 Task: Toggle the outline show code cells.
Action: Mouse moved to (45, 614)
Screenshot: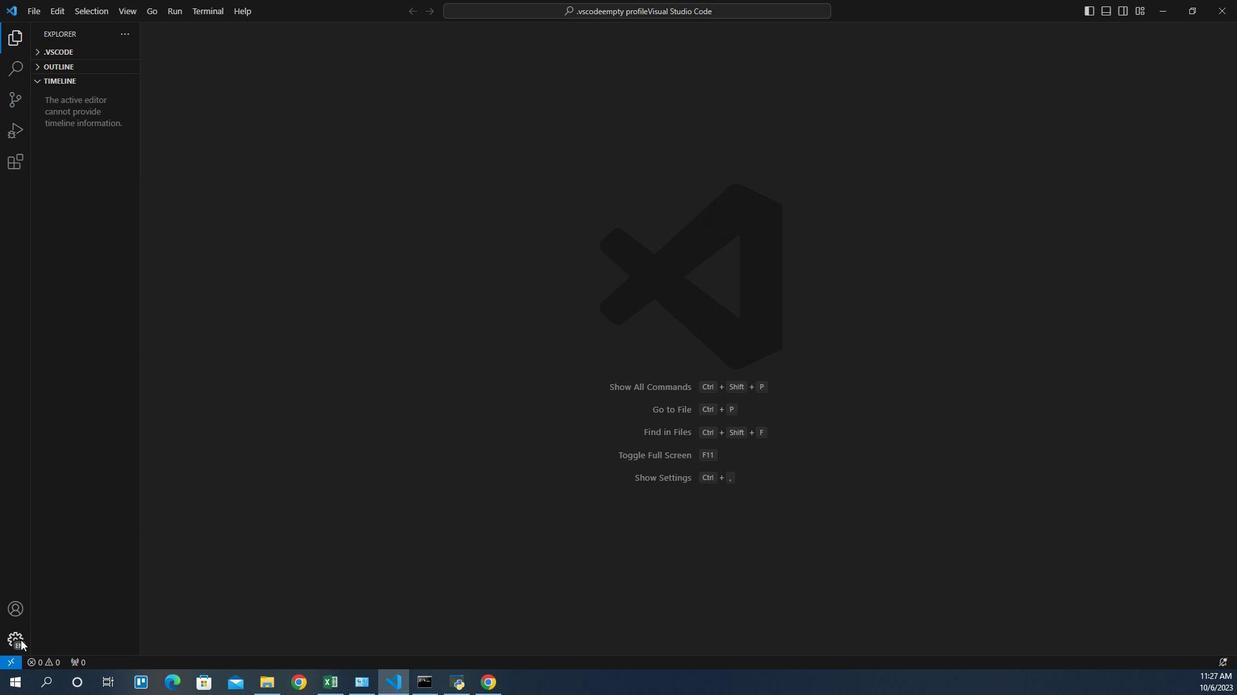 
Action: Mouse pressed left at (45, 614)
Screenshot: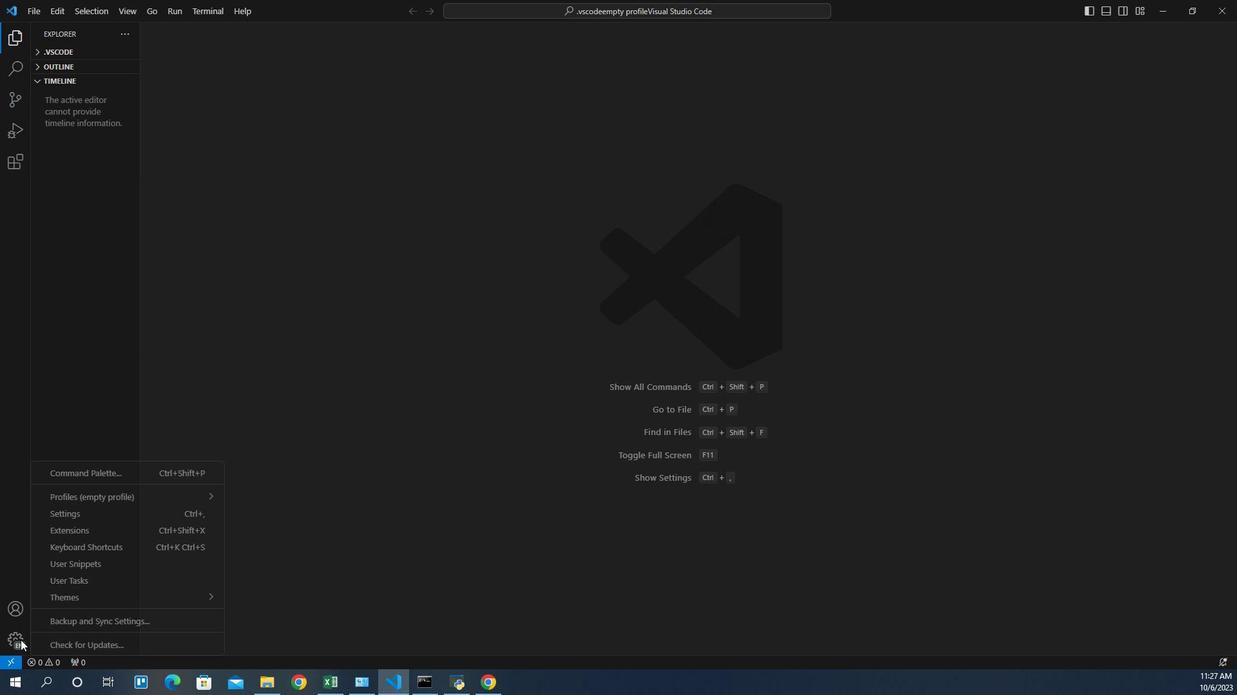 
Action: Mouse moved to (88, 498)
Screenshot: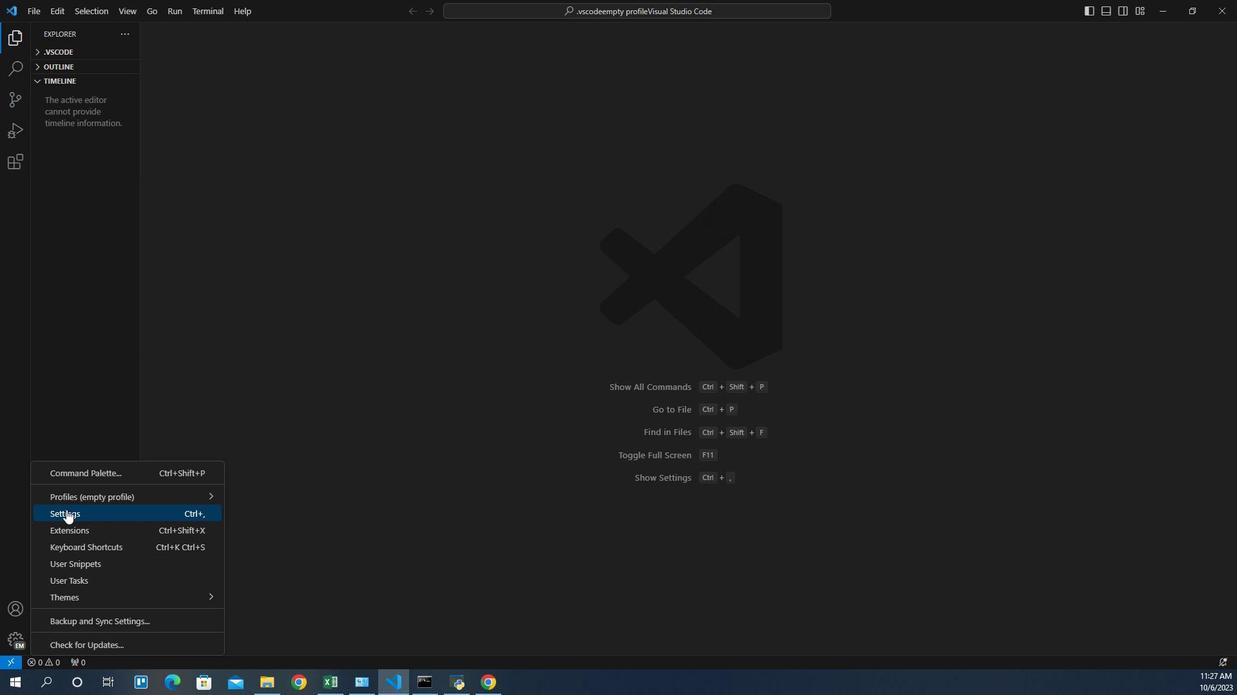 
Action: Mouse pressed left at (88, 498)
Screenshot: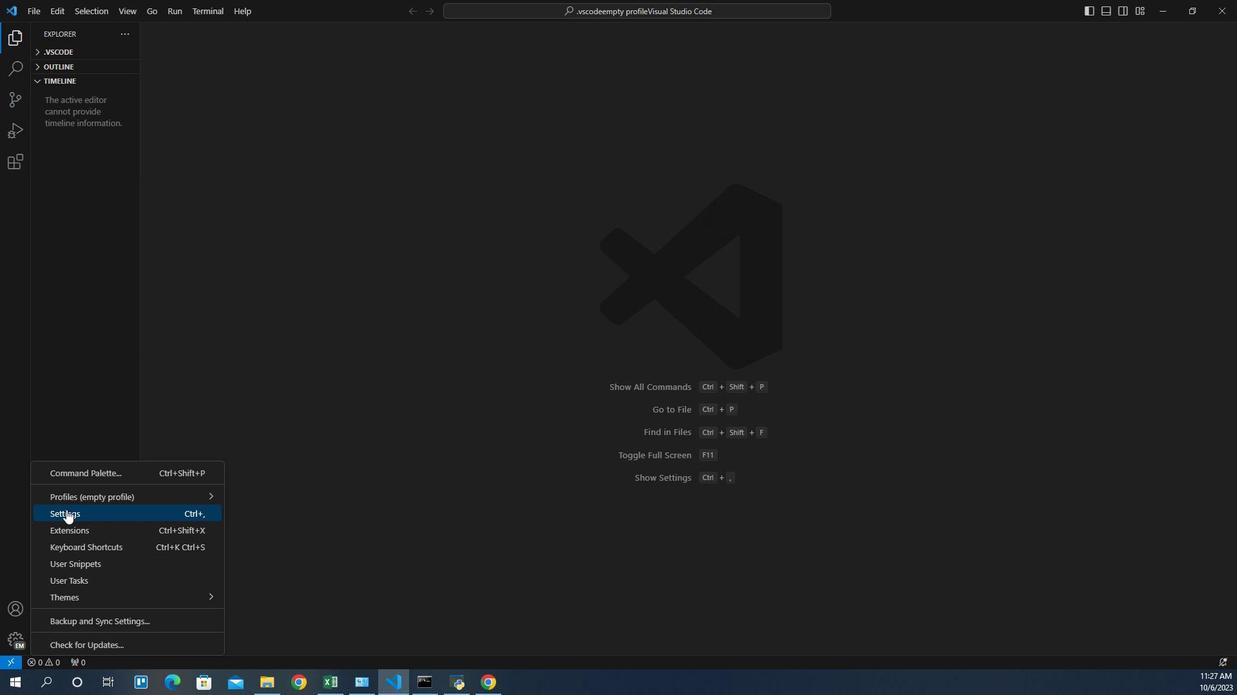 
Action: Mouse moved to (340, 194)
Screenshot: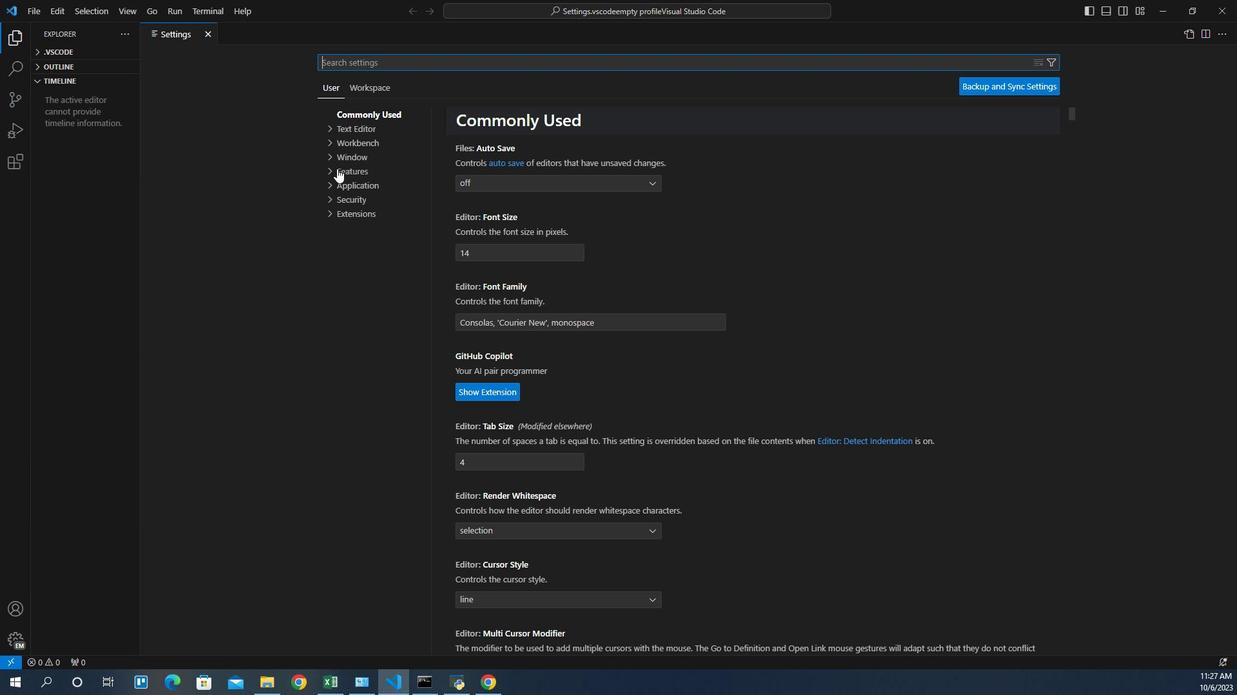 
Action: Mouse pressed left at (340, 194)
Screenshot: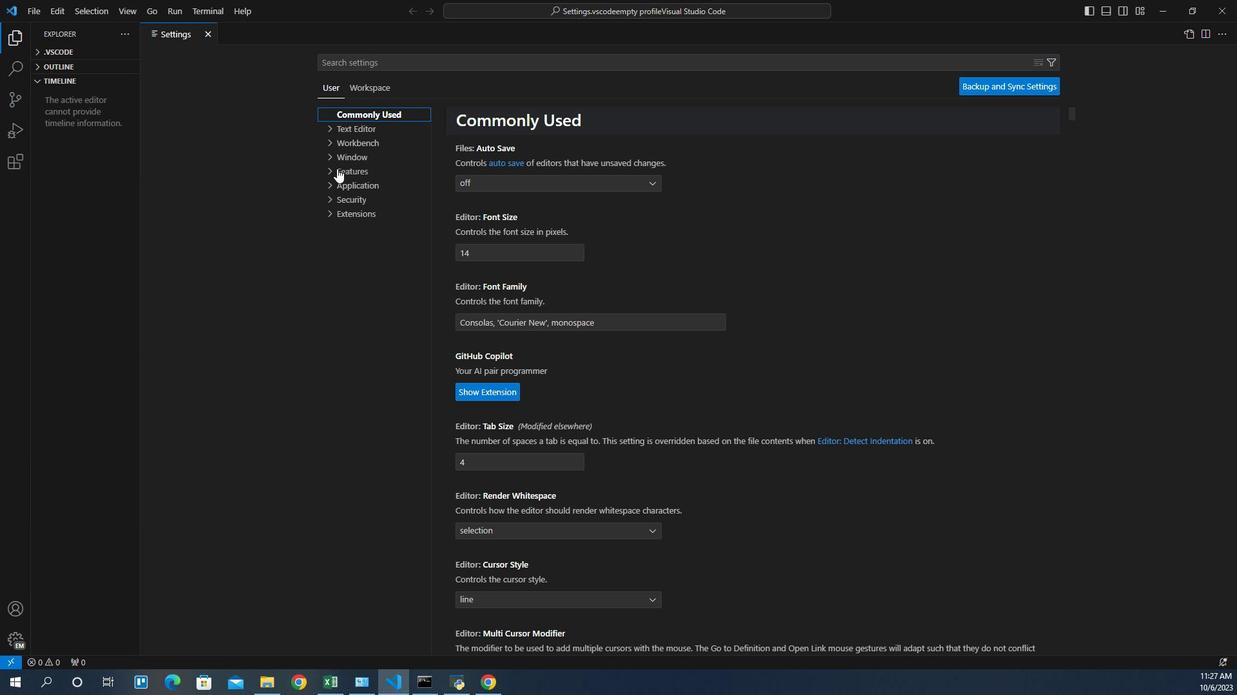 
Action: Mouse moved to (364, 380)
Screenshot: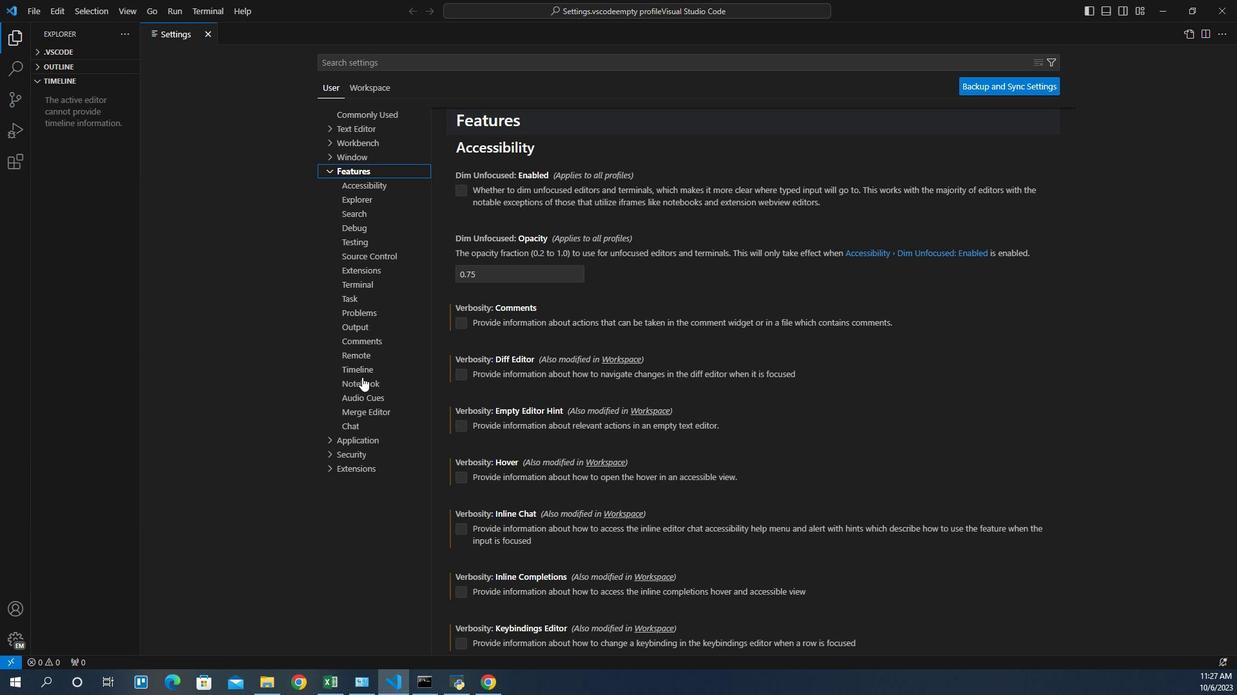 
Action: Mouse pressed left at (364, 380)
Screenshot: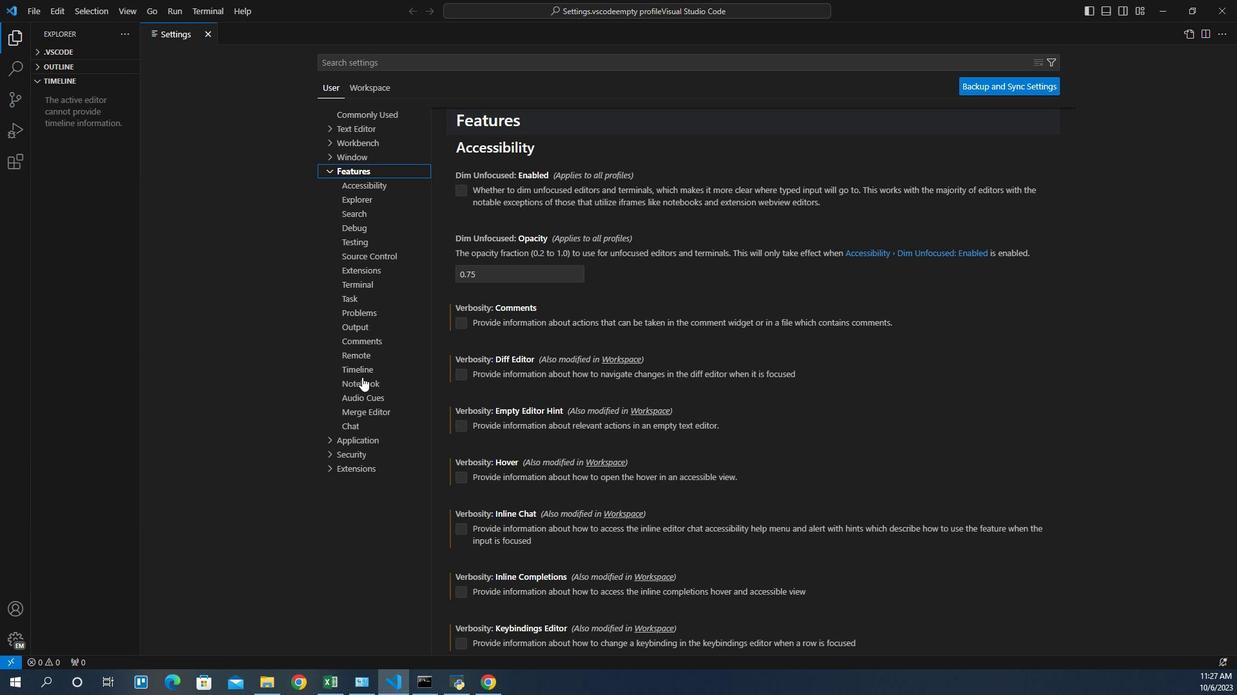 
Action: Mouse moved to (523, 471)
Screenshot: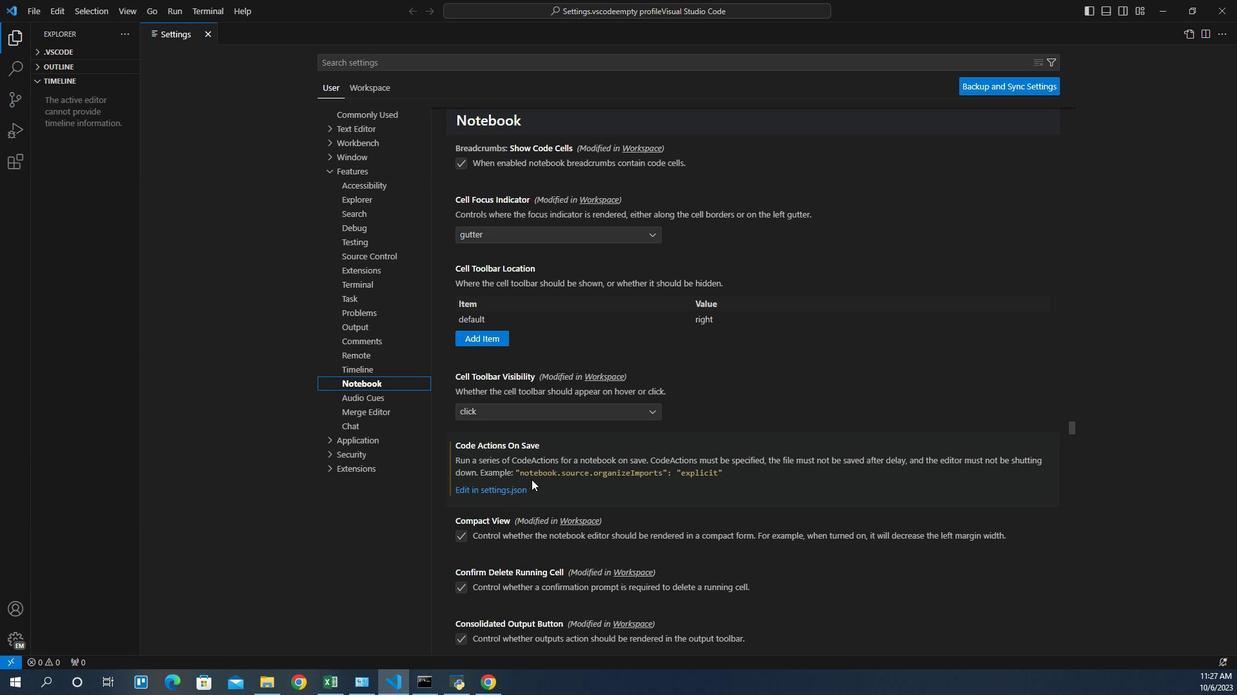 
Action: Mouse scrolled (523, 470) with delta (0, 0)
Screenshot: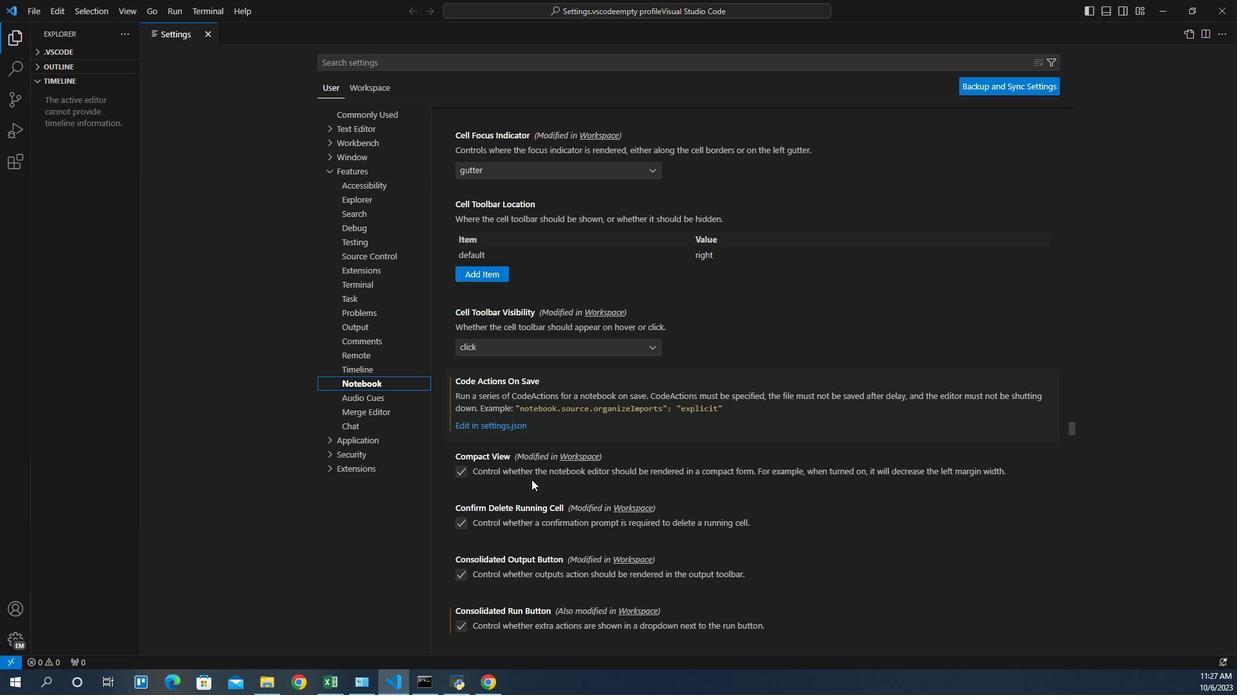 
Action: Mouse scrolled (523, 470) with delta (0, 0)
Screenshot: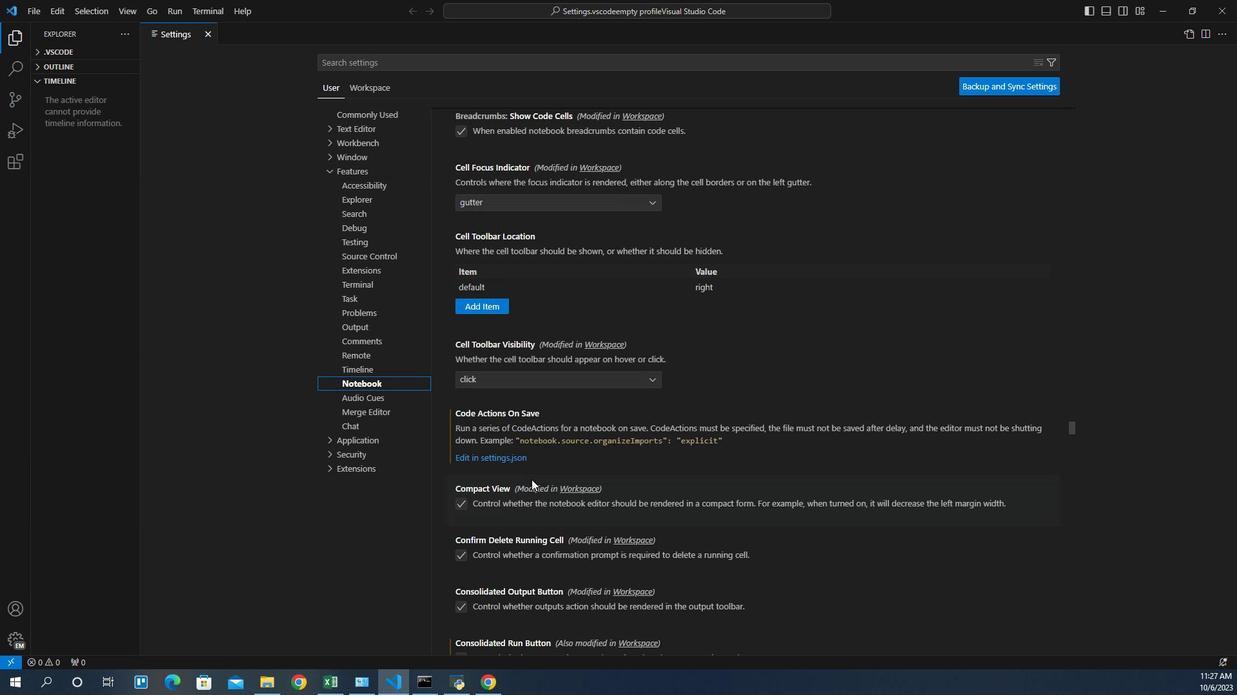 
Action: Mouse scrolled (523, 472) with delta (0, 0)
Screenshot: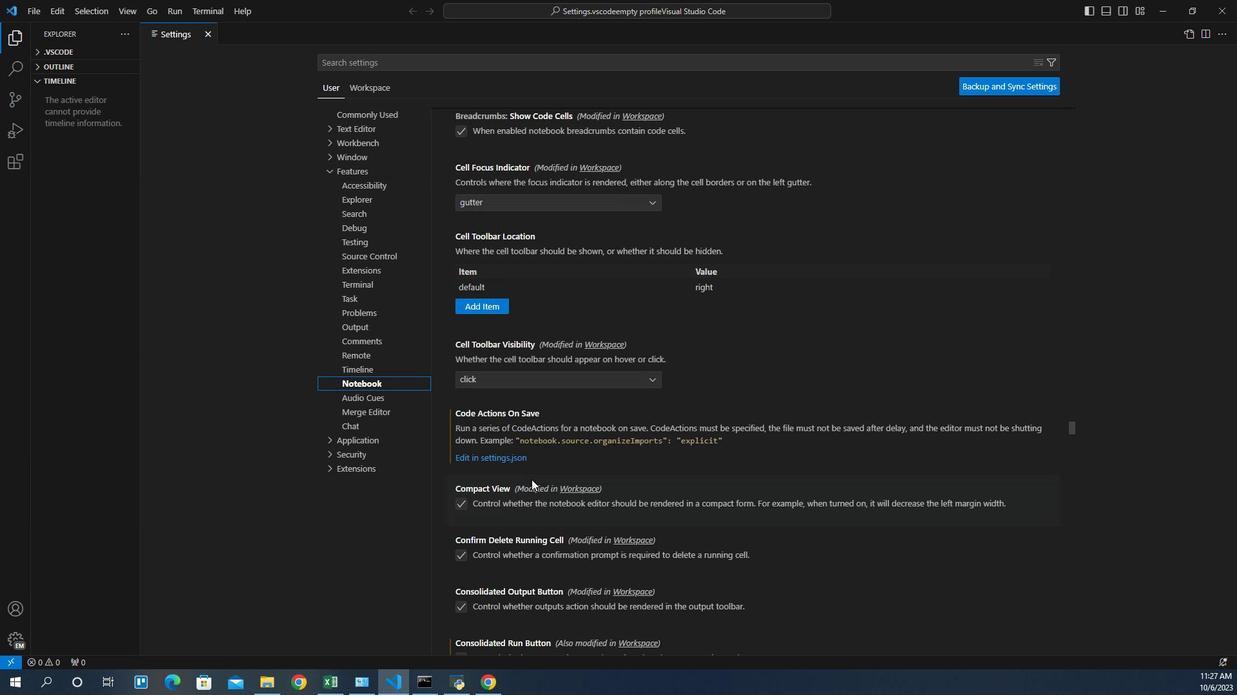 
Action: Mouse scrolled (523, 470) with delta (0, 0)
Screenshot: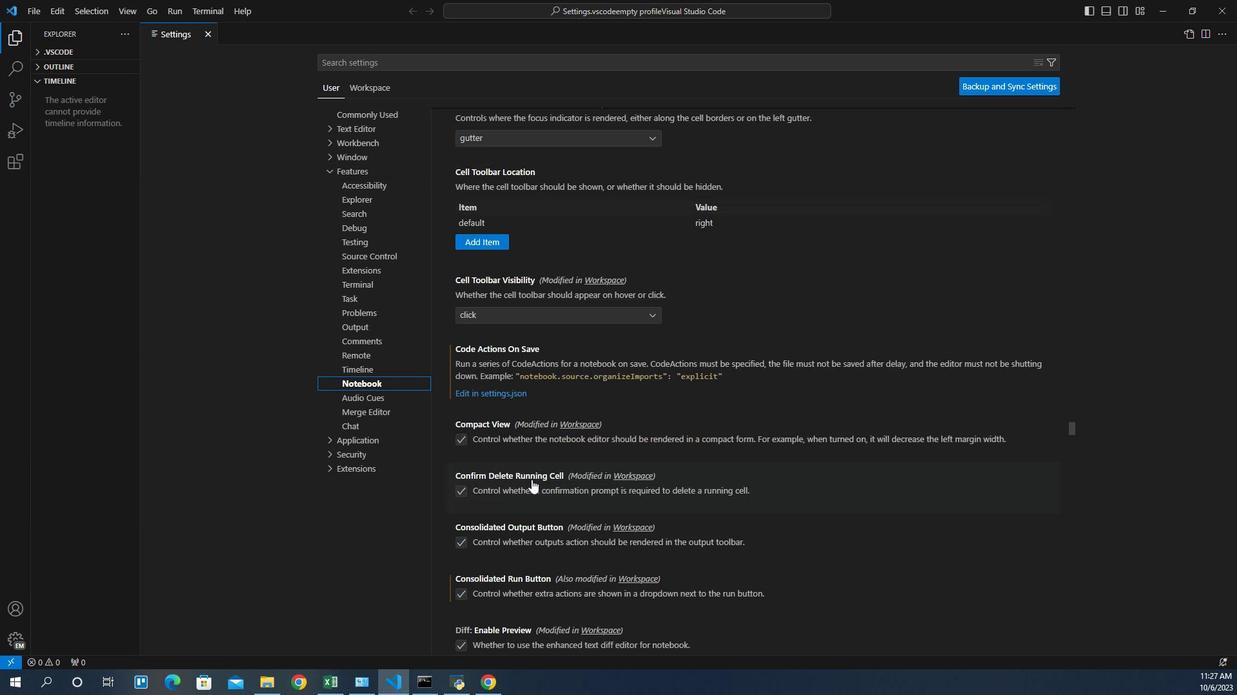 
Action: Mouse scrolled (523, 470) with delta (0, 0)
Screenshot: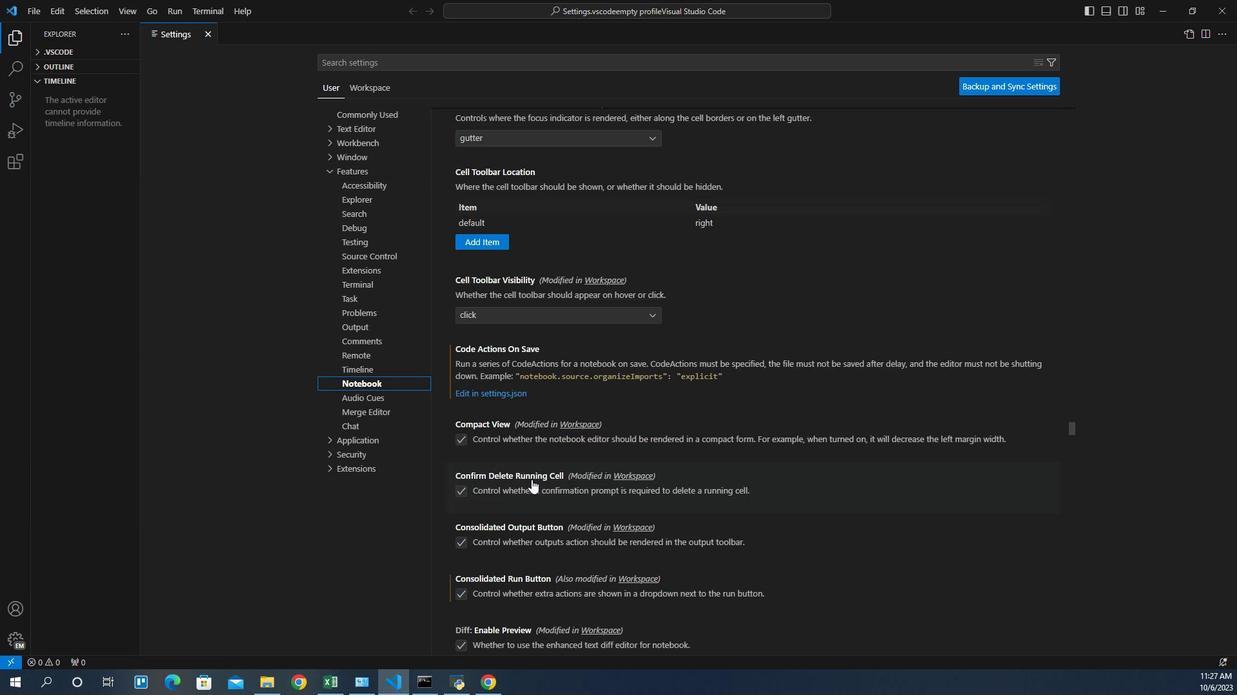 
Action: Mouse scrolled (523, 470) with delta (0, 0)
Screenshot: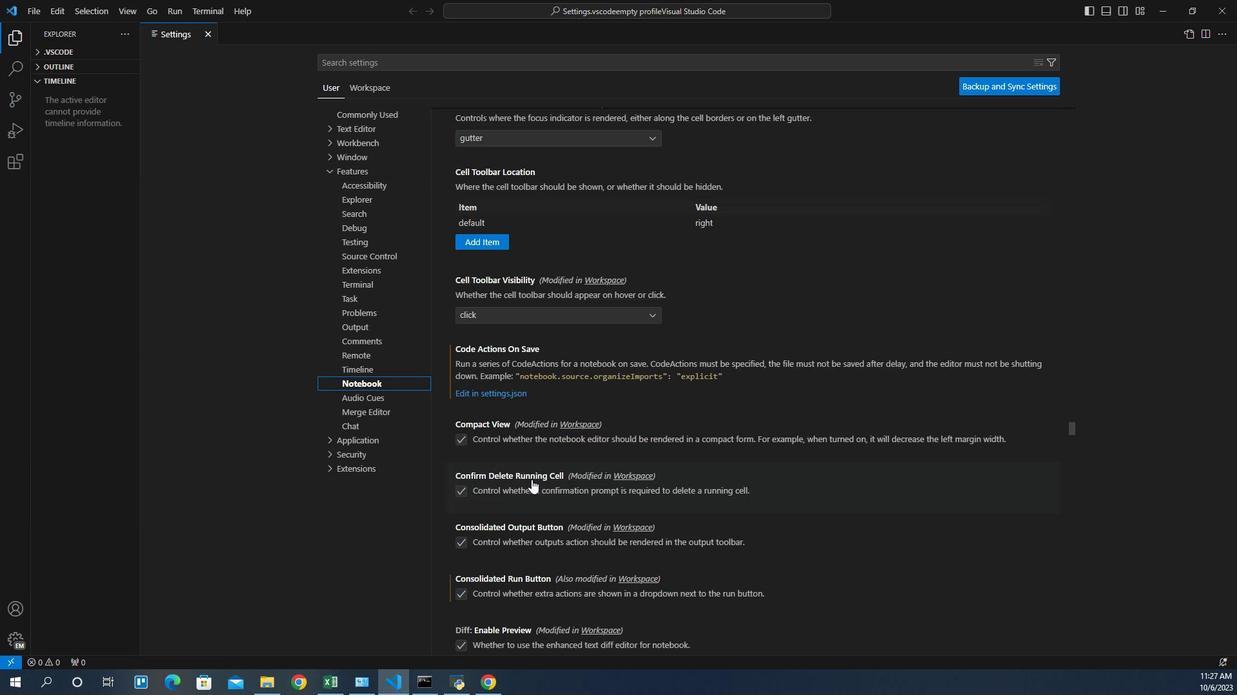 
Action: Mouse scrolled (523, 470) with delta (0, 0)
Screenshot: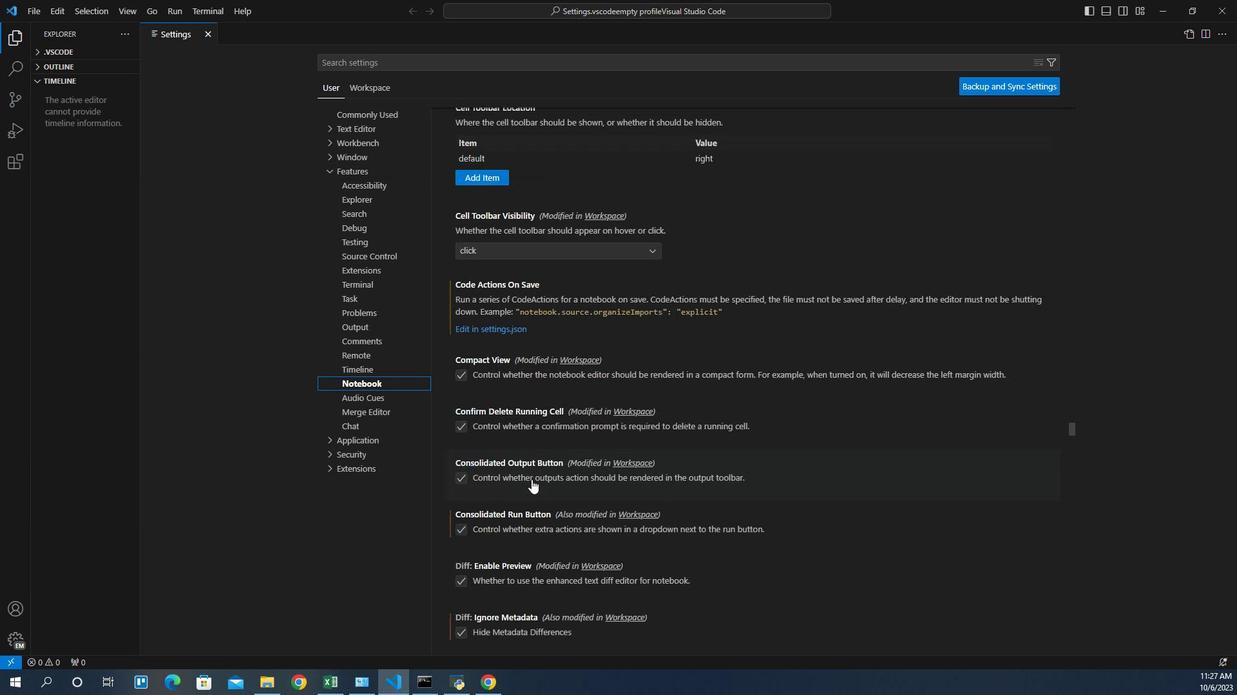 
Action: Mouse scrolled (523, 470) with delta (0, 0)
Screenshot: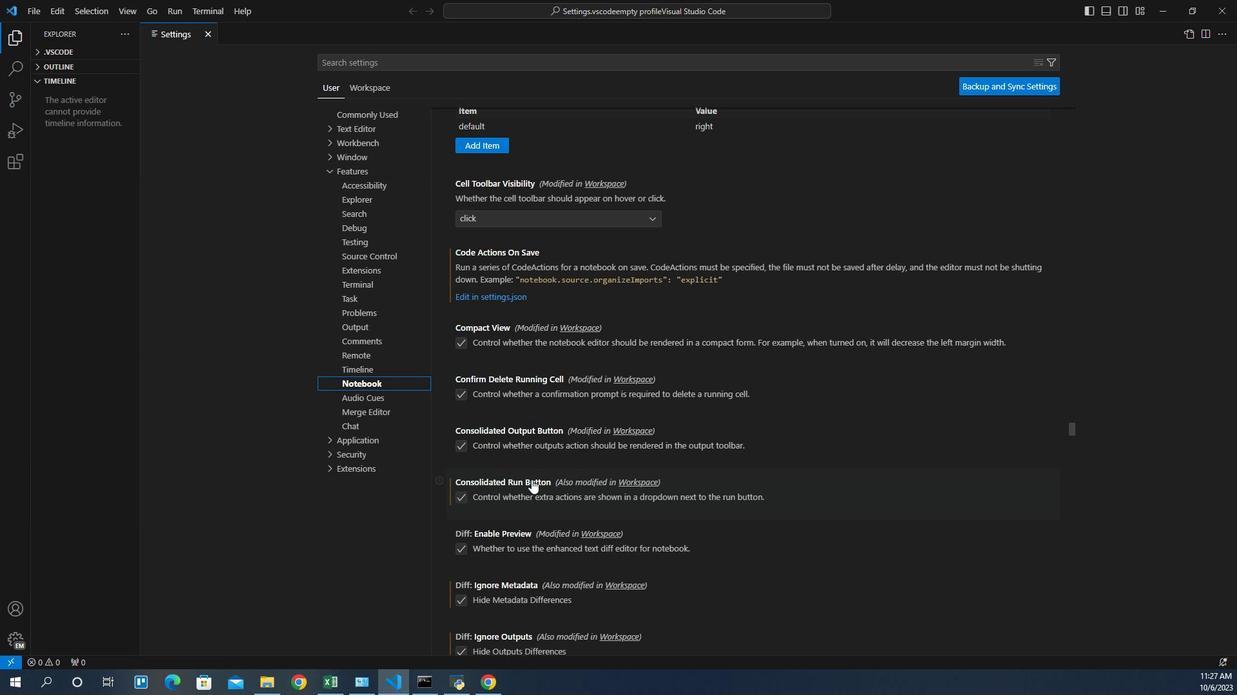 
Action: Mouse scrolled (523, 470) with delta (0, 0)
Screenshot: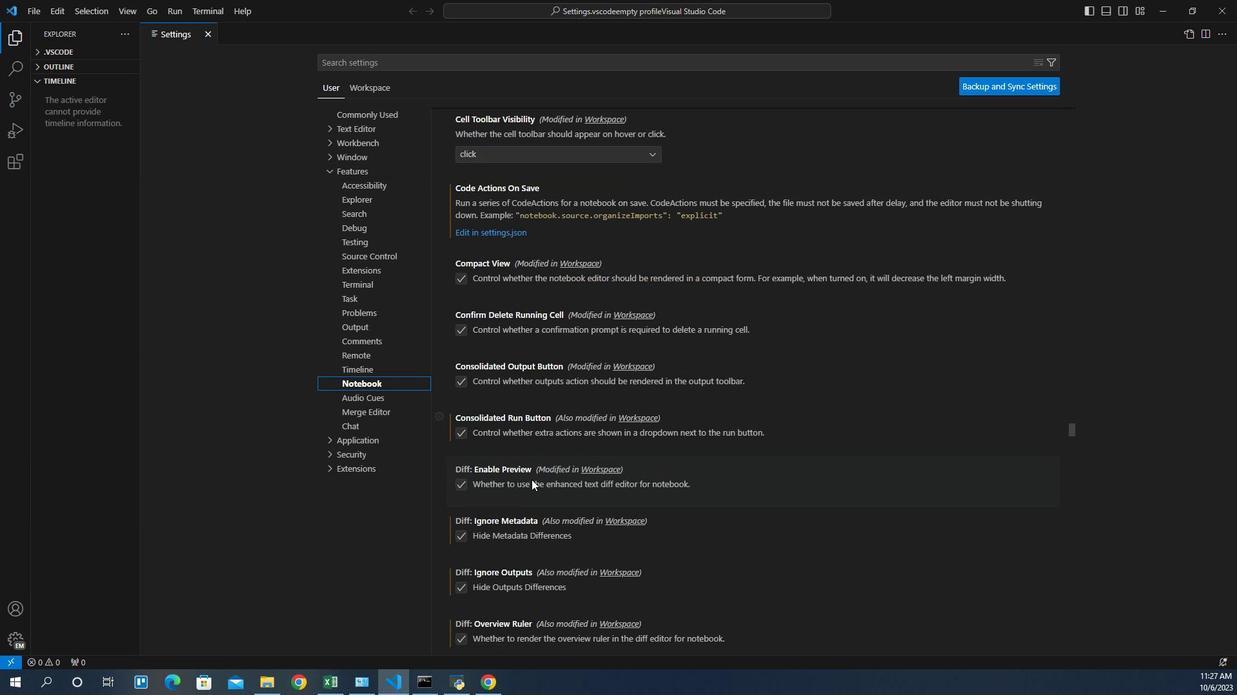 
Action: Mouse scrolled (523, 470) with delta (0, 0)
Screenshot: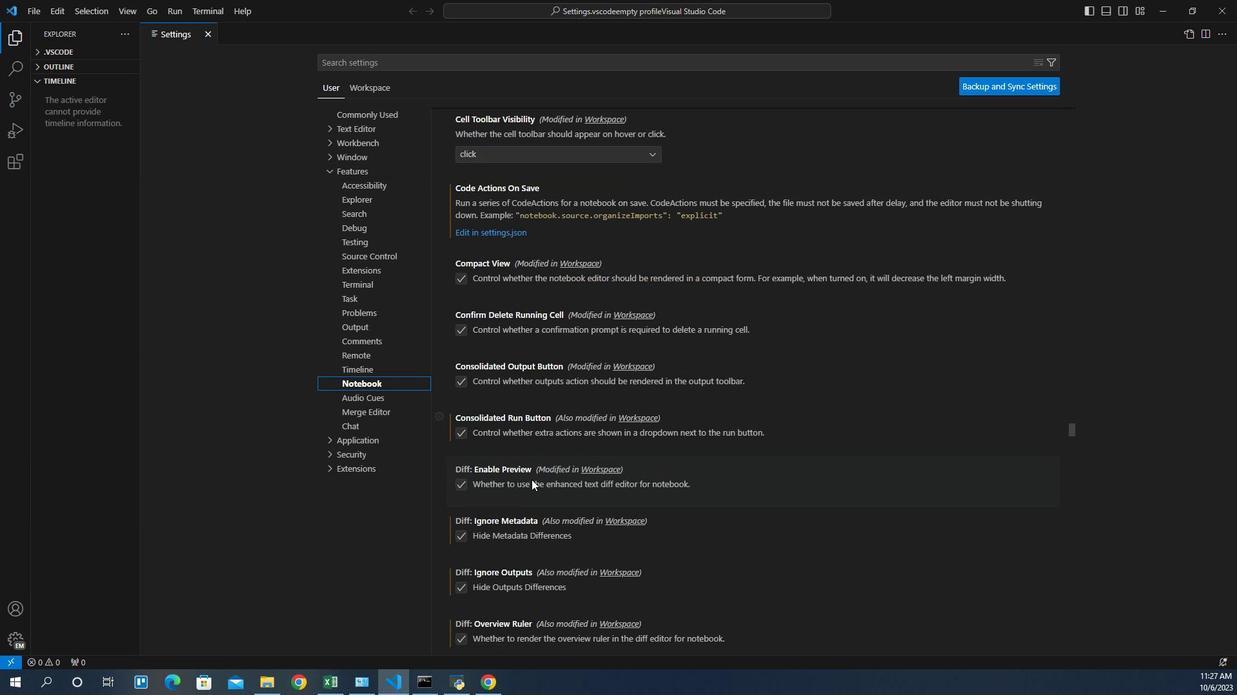 
Action: Mouse scrolled (523, 470) with delta (0, 0)
Screenshot: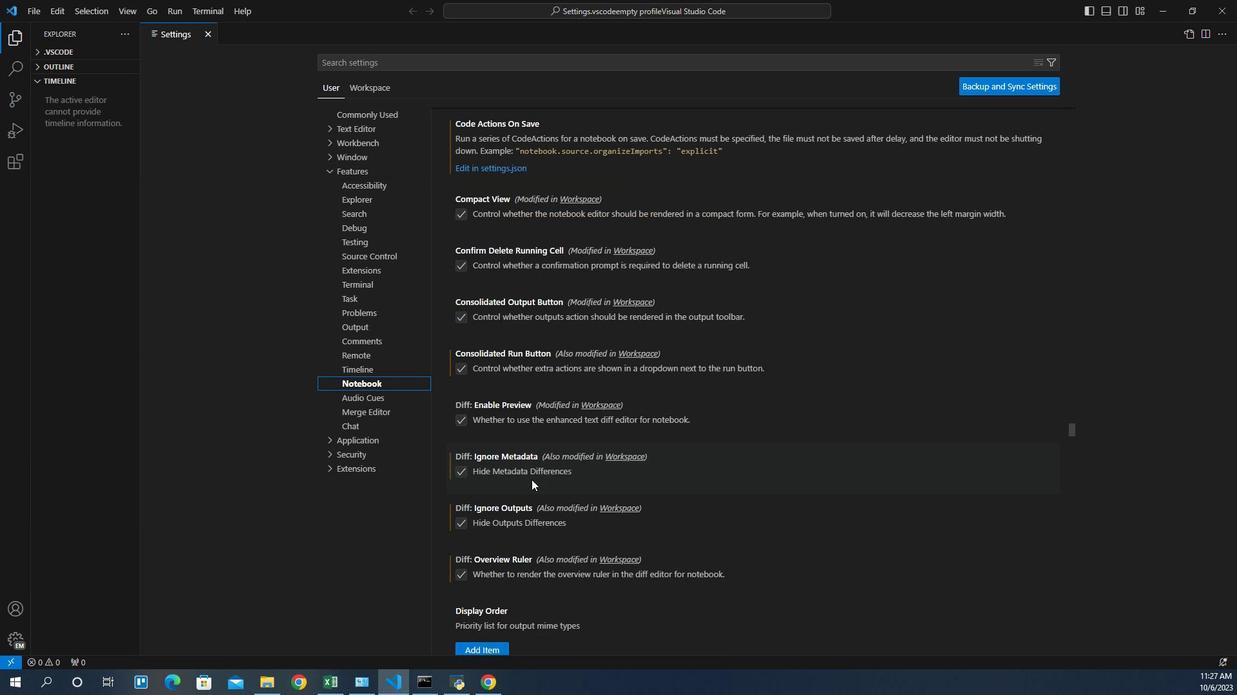 
Action: Mouse scrolled (523, 470) with delta (0, 0)
Screenshot: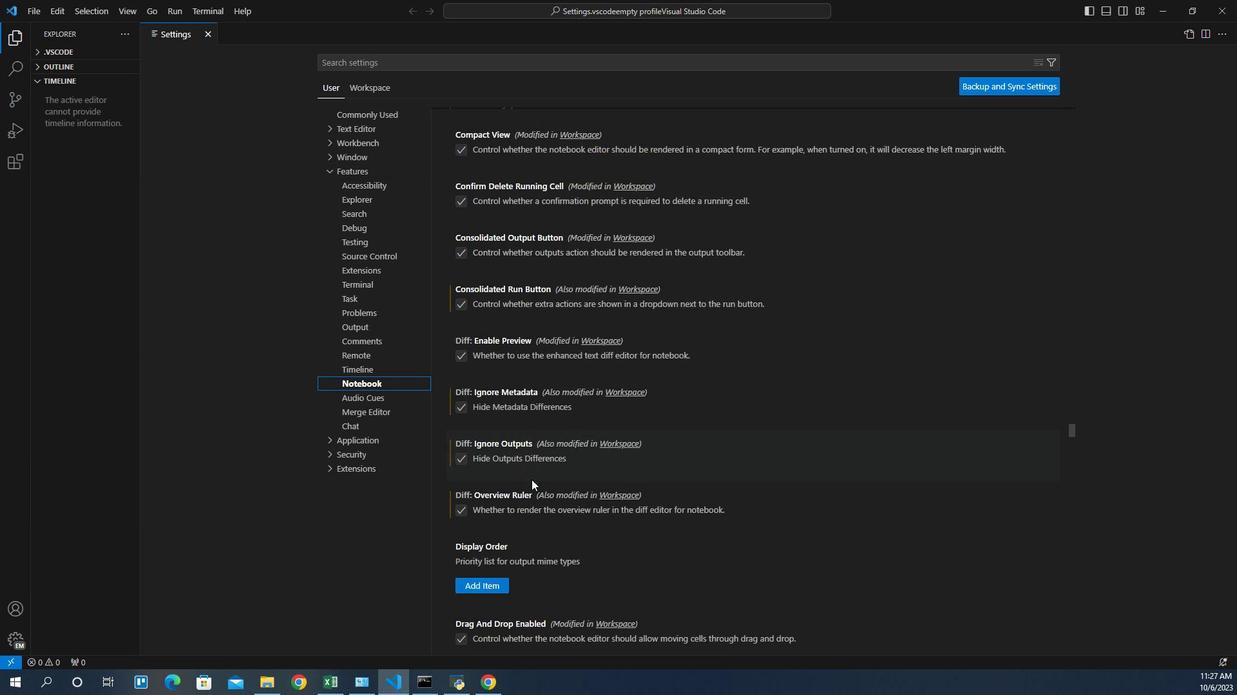 
Action: Mouse scrolled (523, 470) with delta (0, 0)
Screenshot: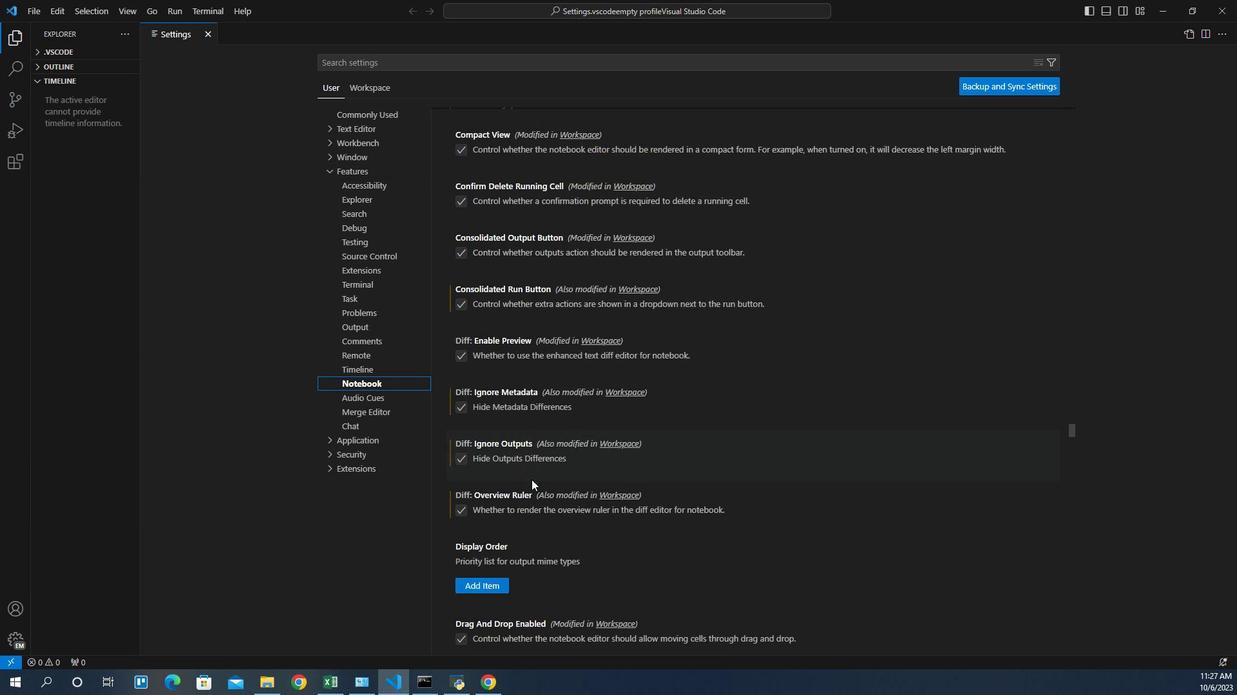 
Action: Mouse scrolled (523, 470) with delta (0, 0)
Screenshot: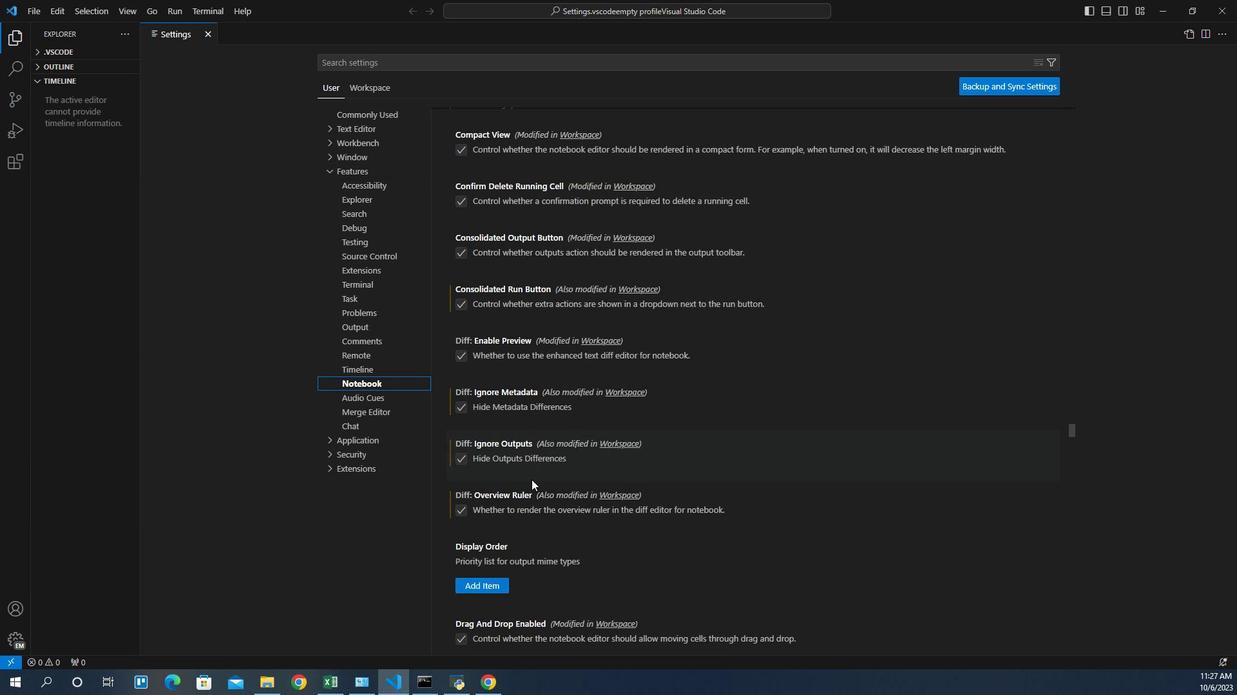 
Action: Mouse scrolled (523, 470) with delta (0, 0)
Screenshot: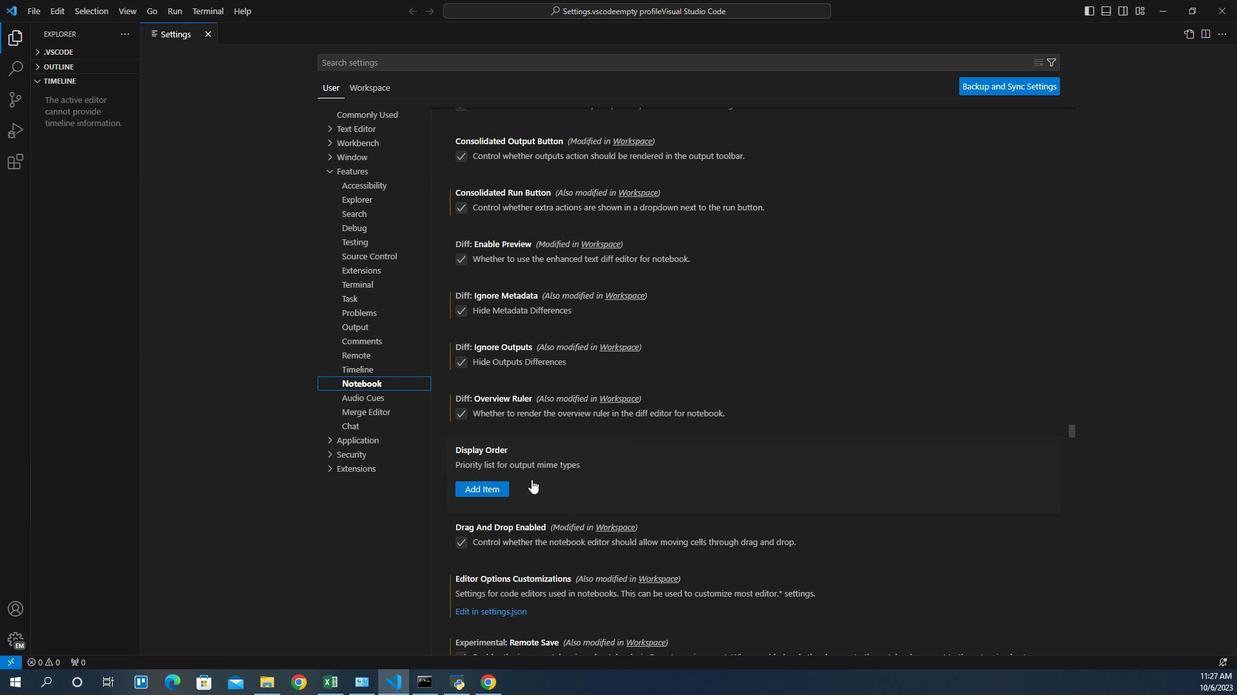 
Action: Mouse scrolled (523, 470) with delta (0, 0)
Screenshot: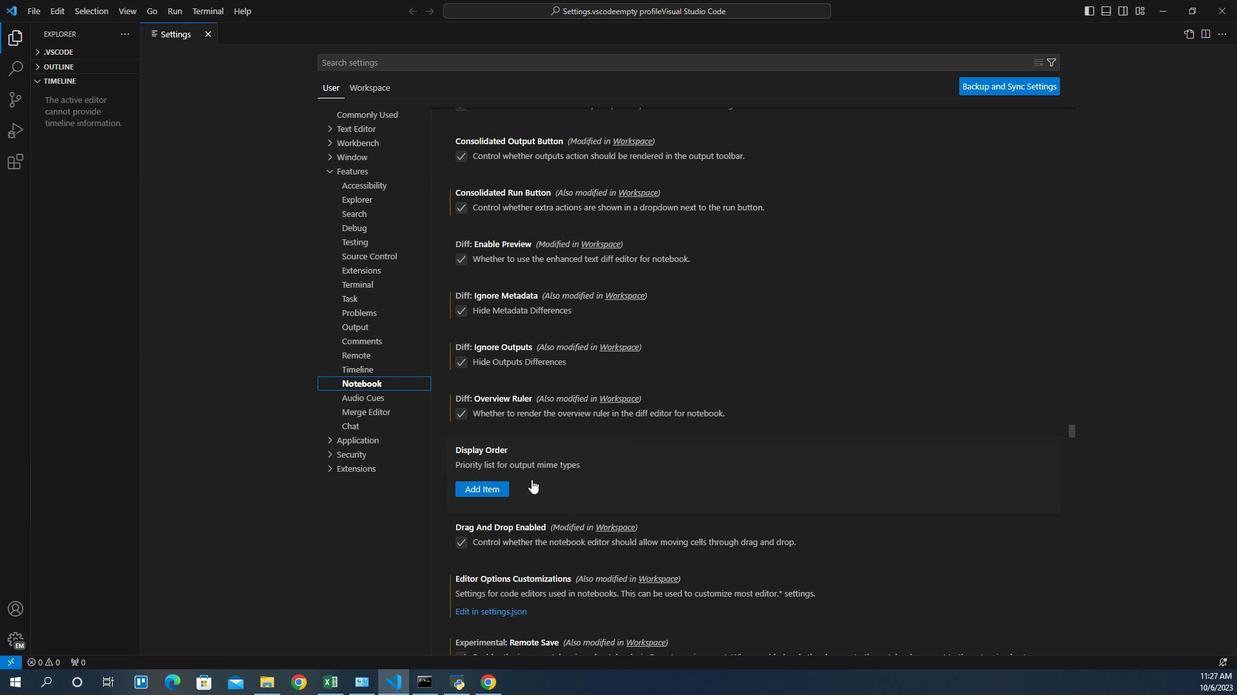 
Action: Mouse scrolled (523, 470) with delta (0, 0)
Screenshot: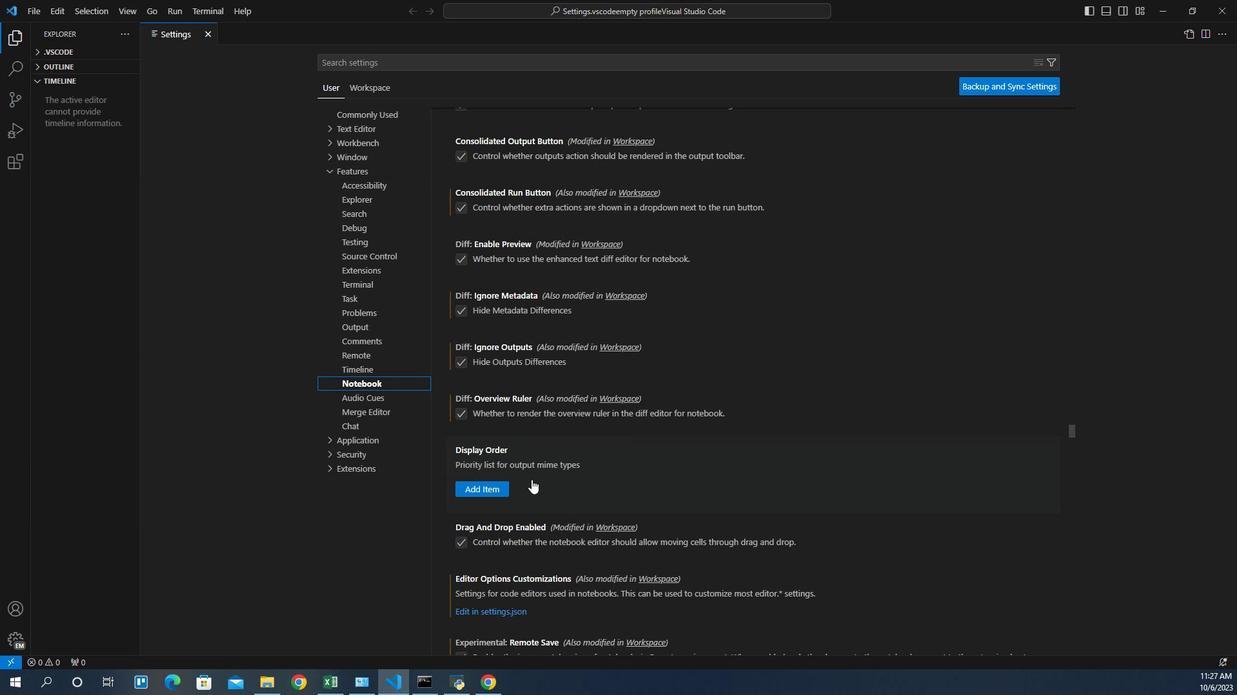 
Action: Mouse scrolled (523, 470) with delta (0, 0)
Screenshot: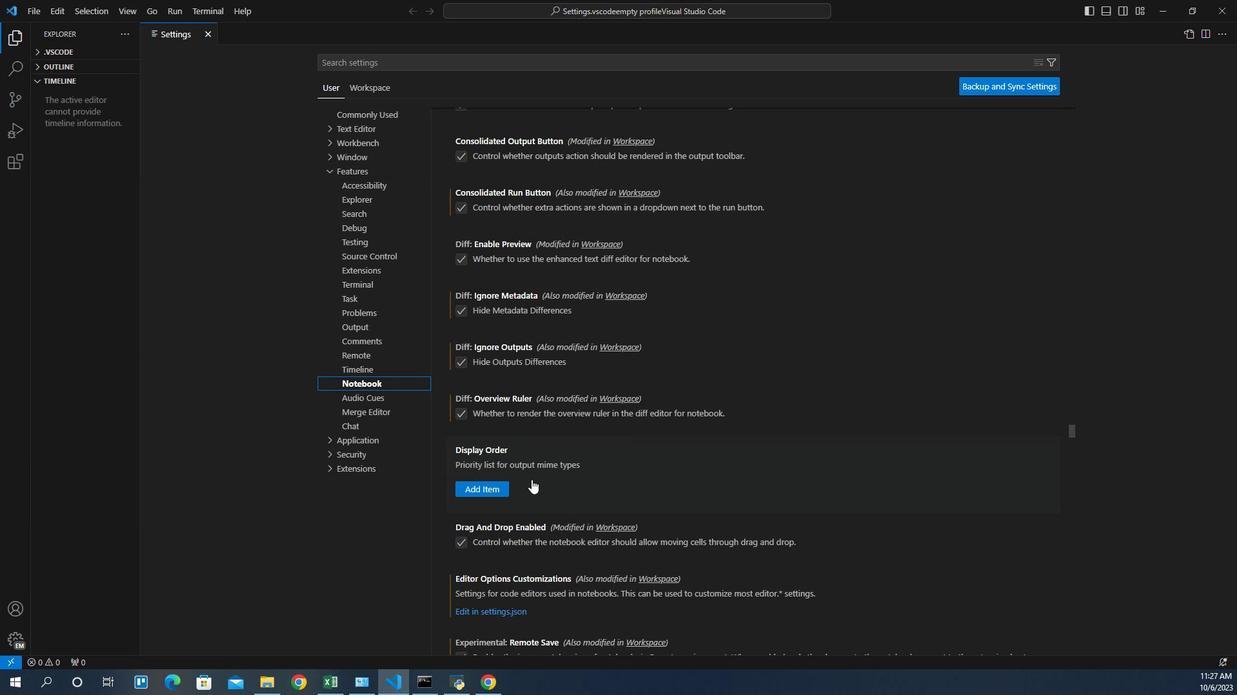 
Action: Mouse scrolled (523, 470) with delta (0, 0)
Screenshot: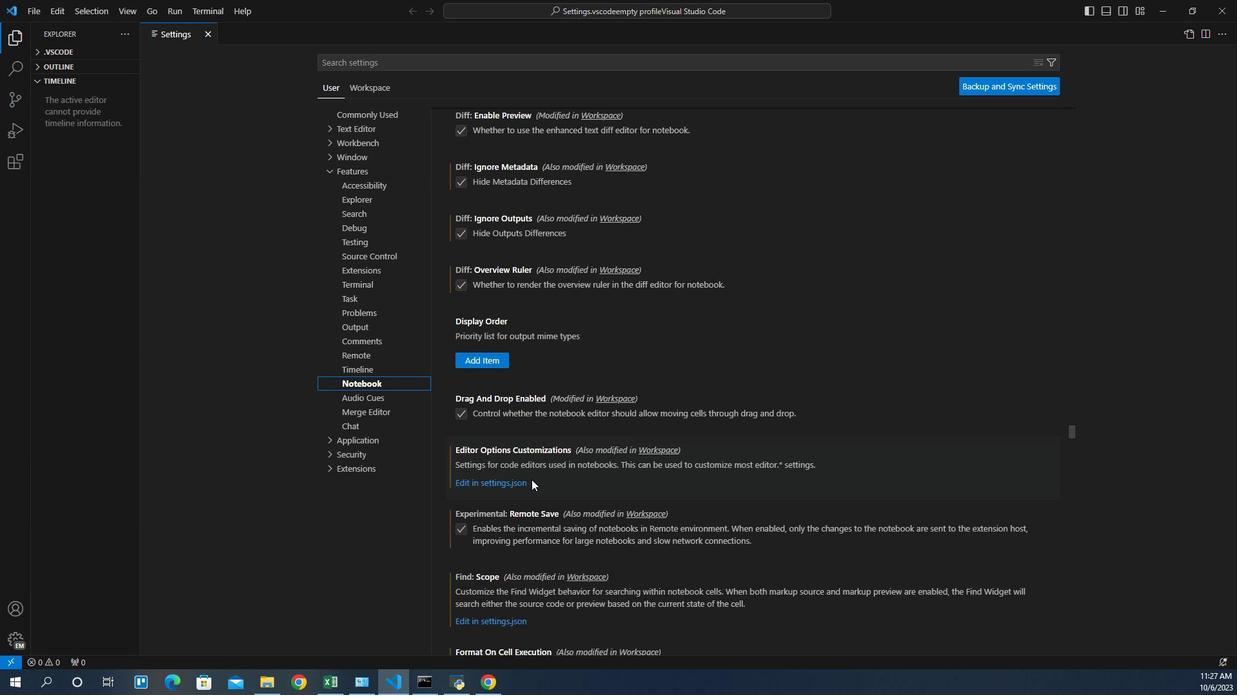 
Action: Mouse scrolled (523, 470) with delta (0, 0)
Screenshot: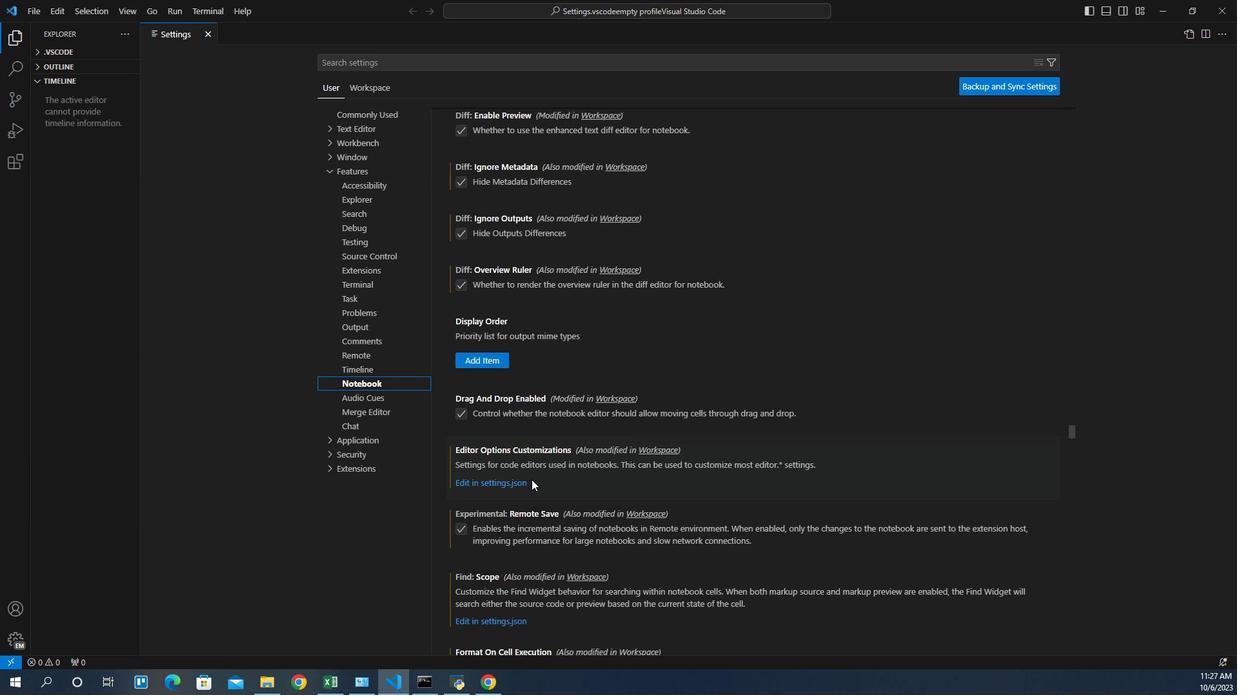 
Action: Mouse scrolled (523, 470) with delta (0, 0)
Screenshot: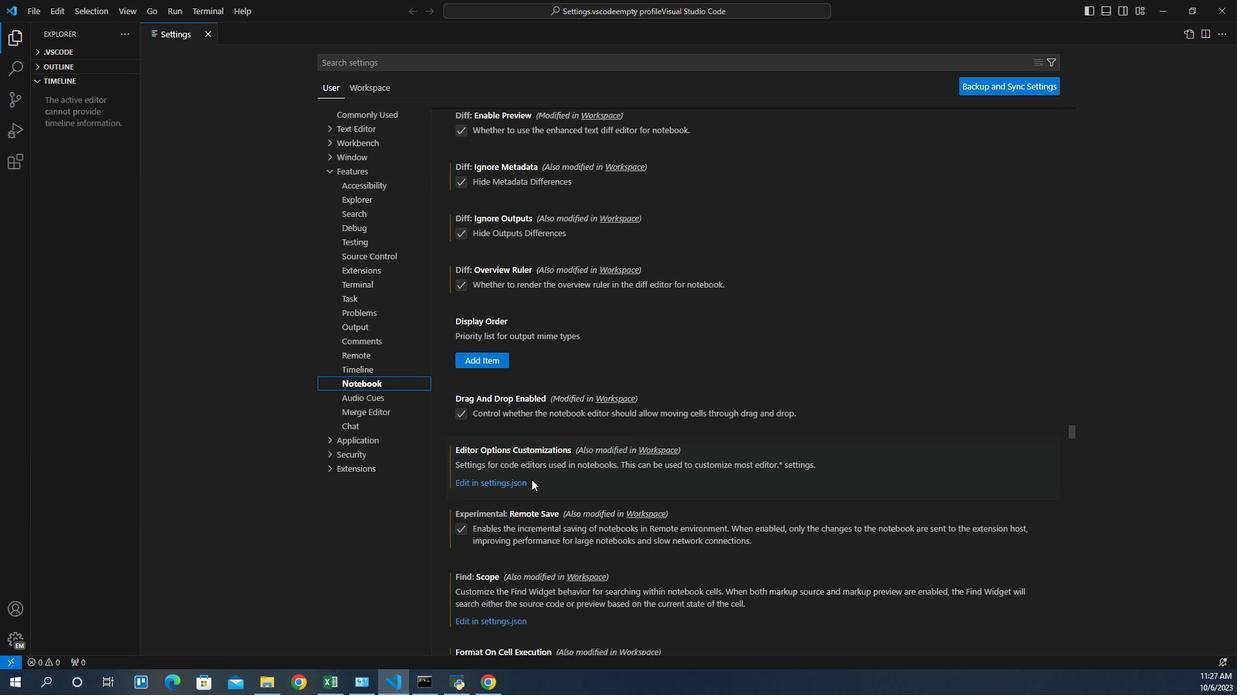 
Action: Mouse scrolled (523, 470) with delta (0, 0)
Screenshot: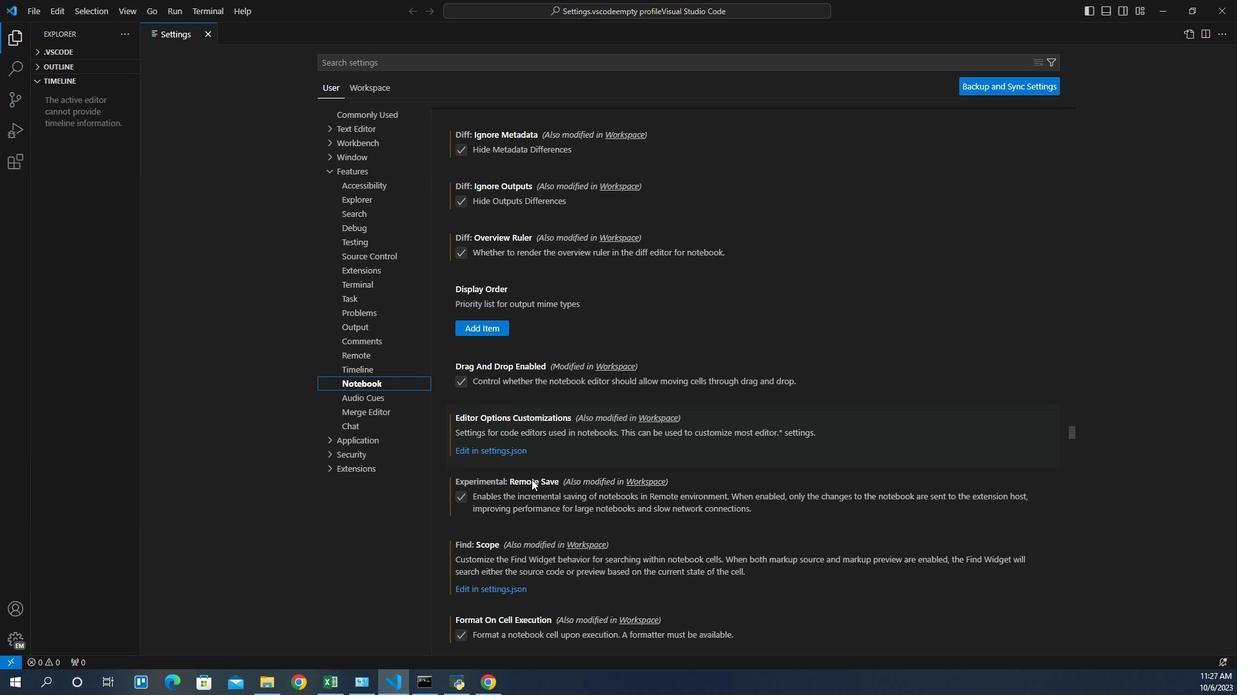 
Action: Mouse scrolled (523, 470) with delta (0, 0)
Screenshot: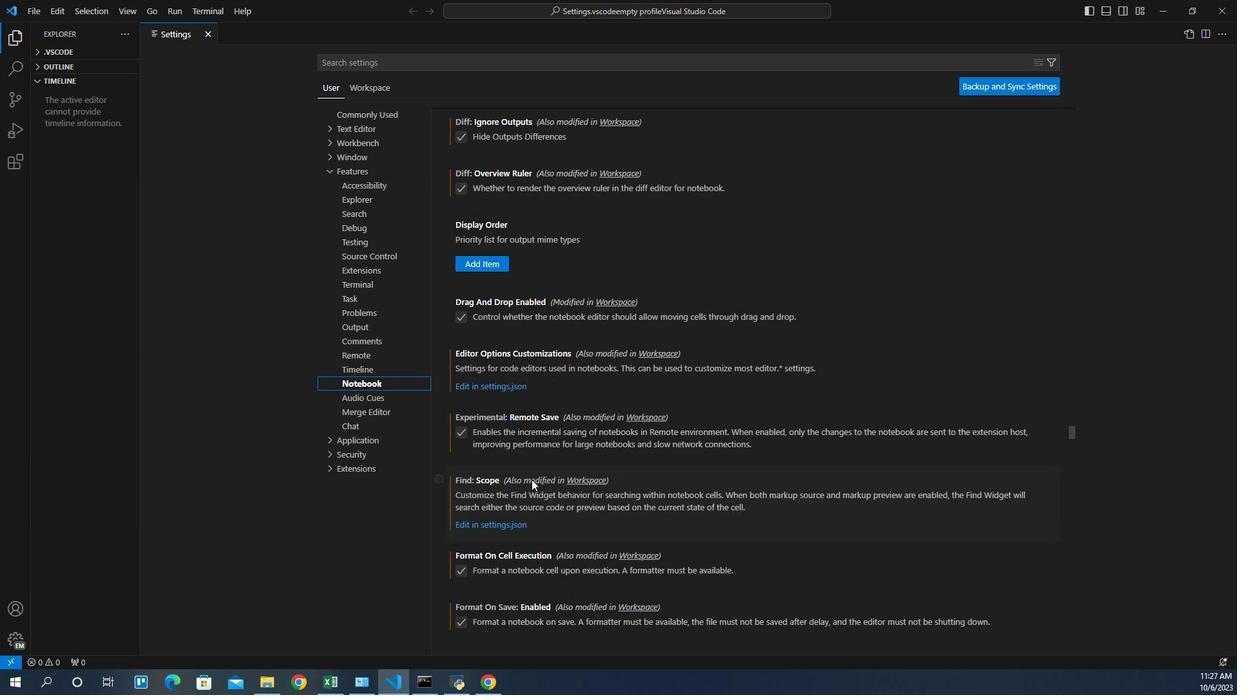 
Action: Mouse scrolled (523, 470) with delta (0, 0)
Screenshot: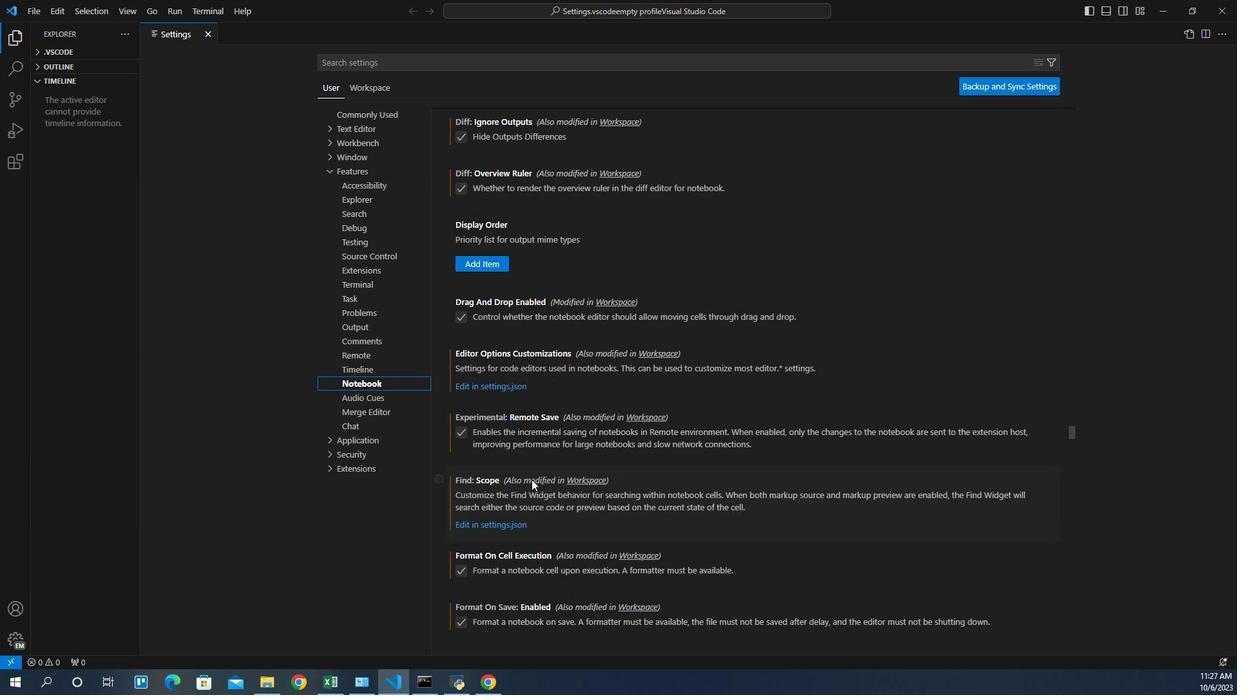 
Action: Mouse scrolled (523, 472) with delta (0, 0)
Screenshot: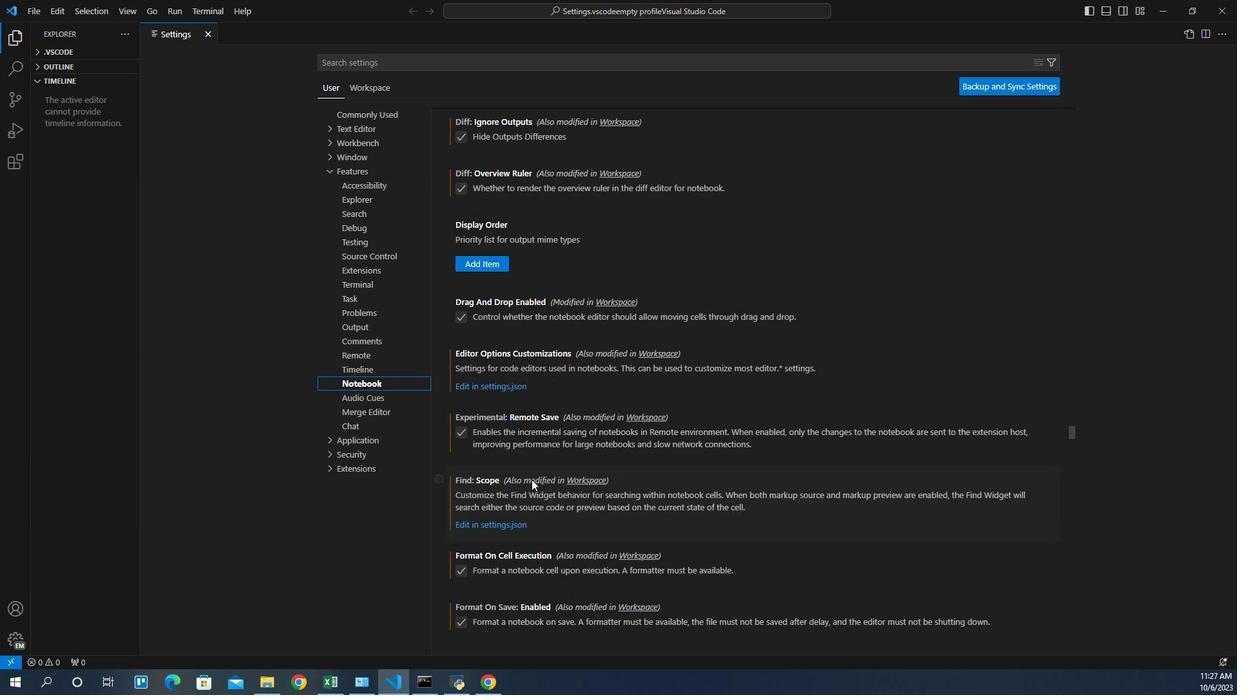 
Action: Mouse scrolled (523, 470) with delta (0, 0)
Screenshot: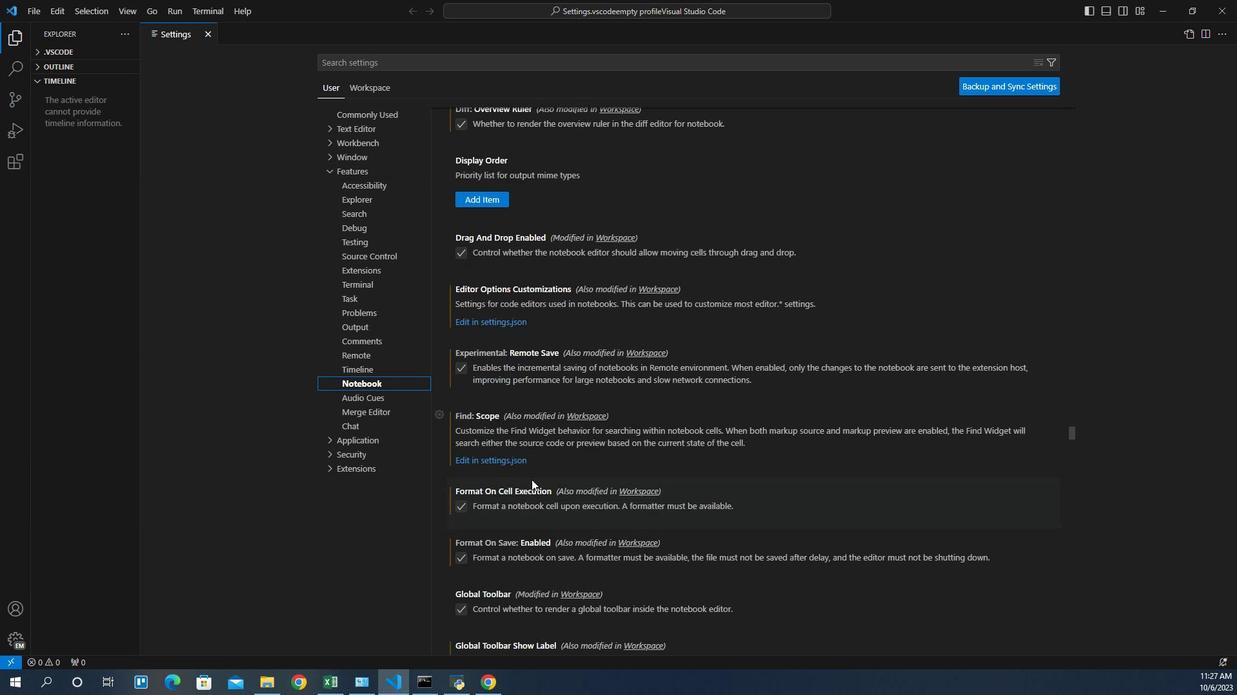 
Action: Mouse scrolled (523, 470) with delta (0, 0)
Screenshot: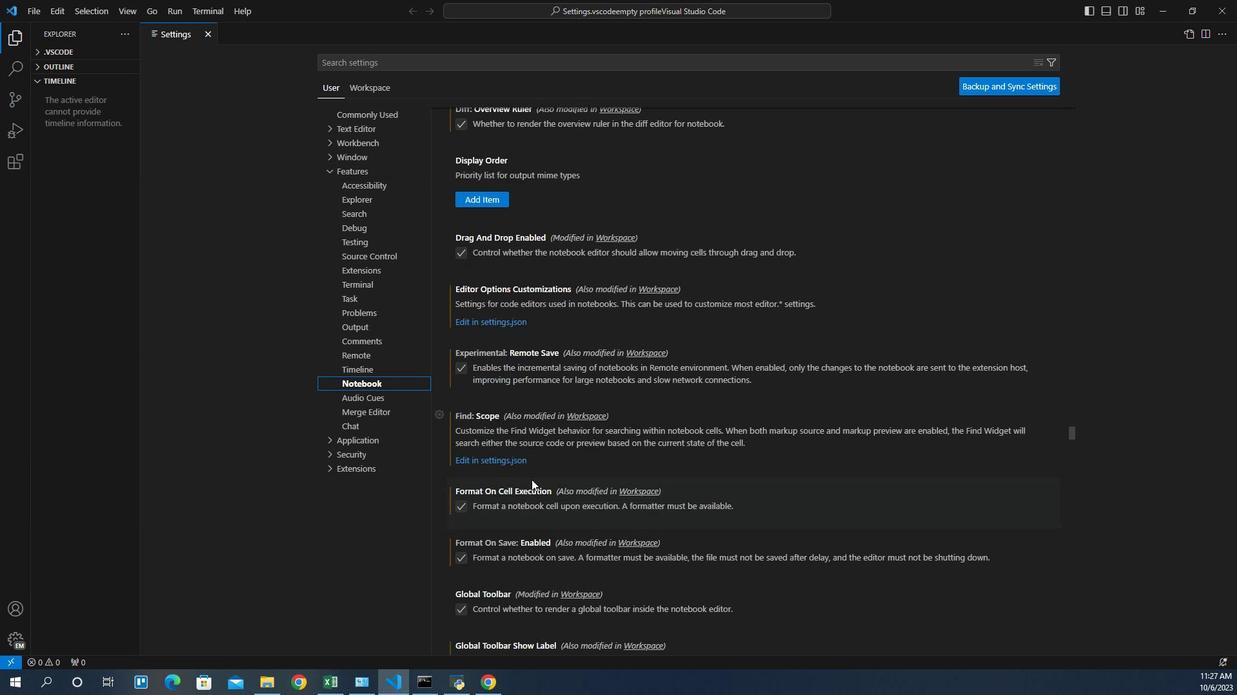 
Action: Mouse scrolled (523, 470) with delta (0, 0)
Screenshot: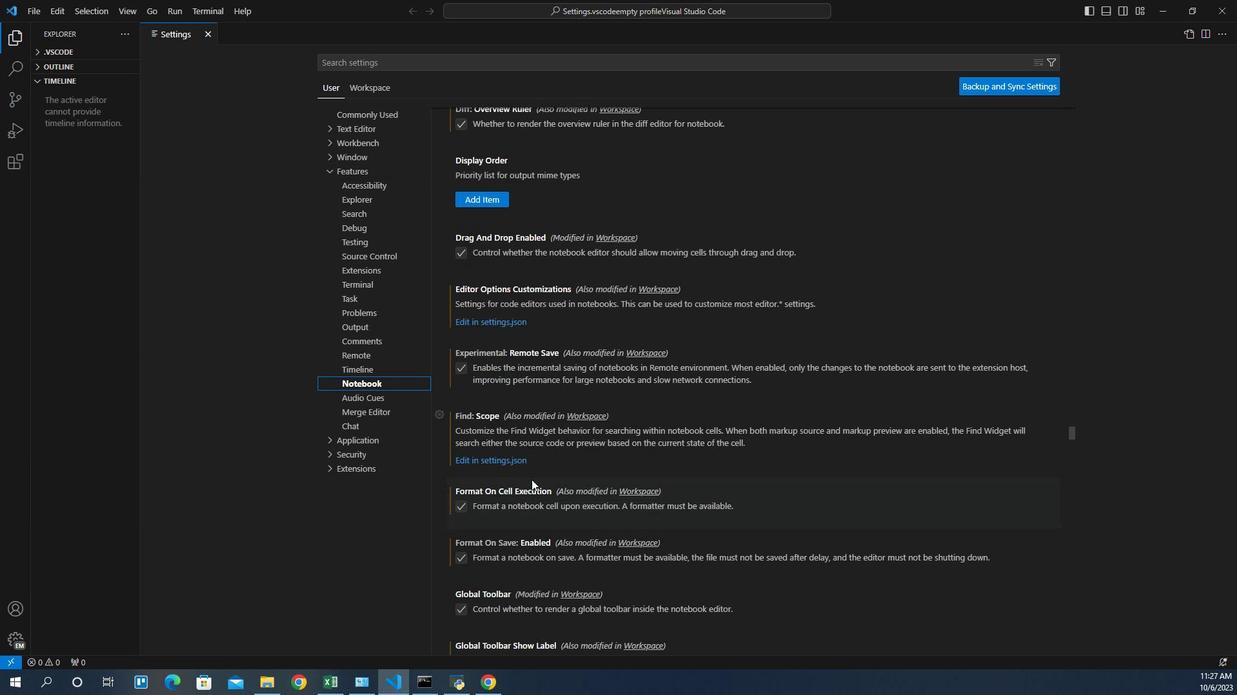 
Action: Mouse scrolled (523, 470) with delta (0, 0)
Screenshot: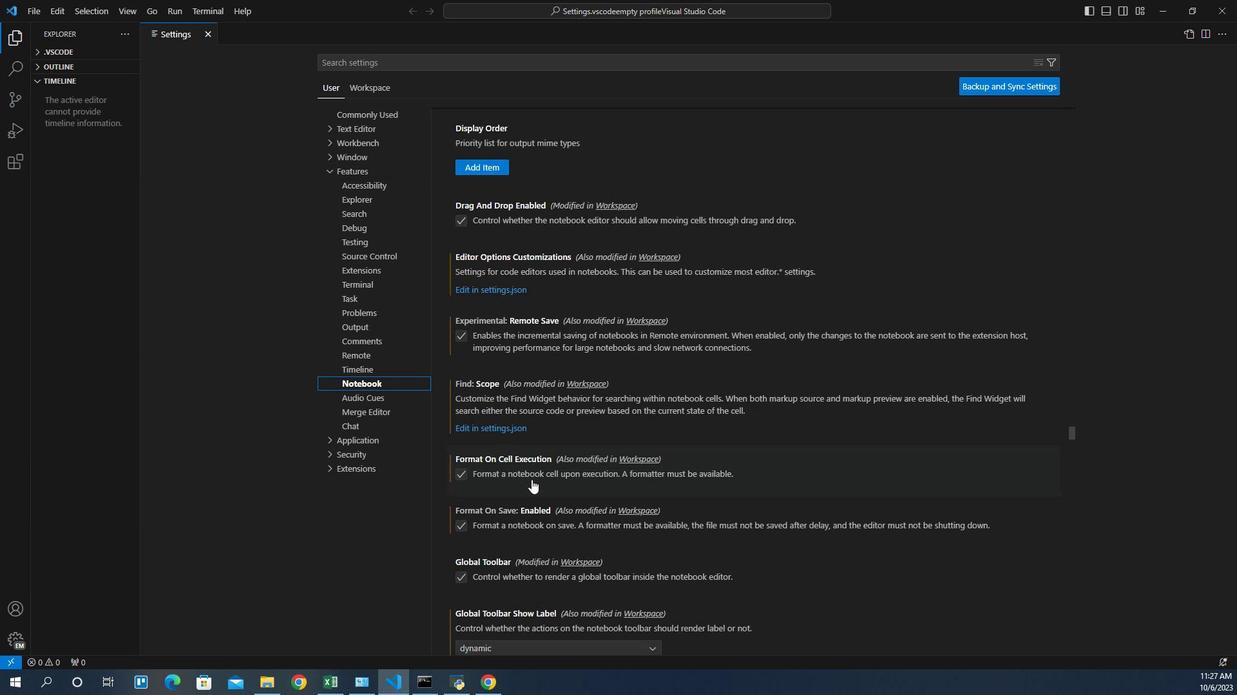 
Action: Mouse scrolled (523, 470) with delta (0, 0)
Screenshot: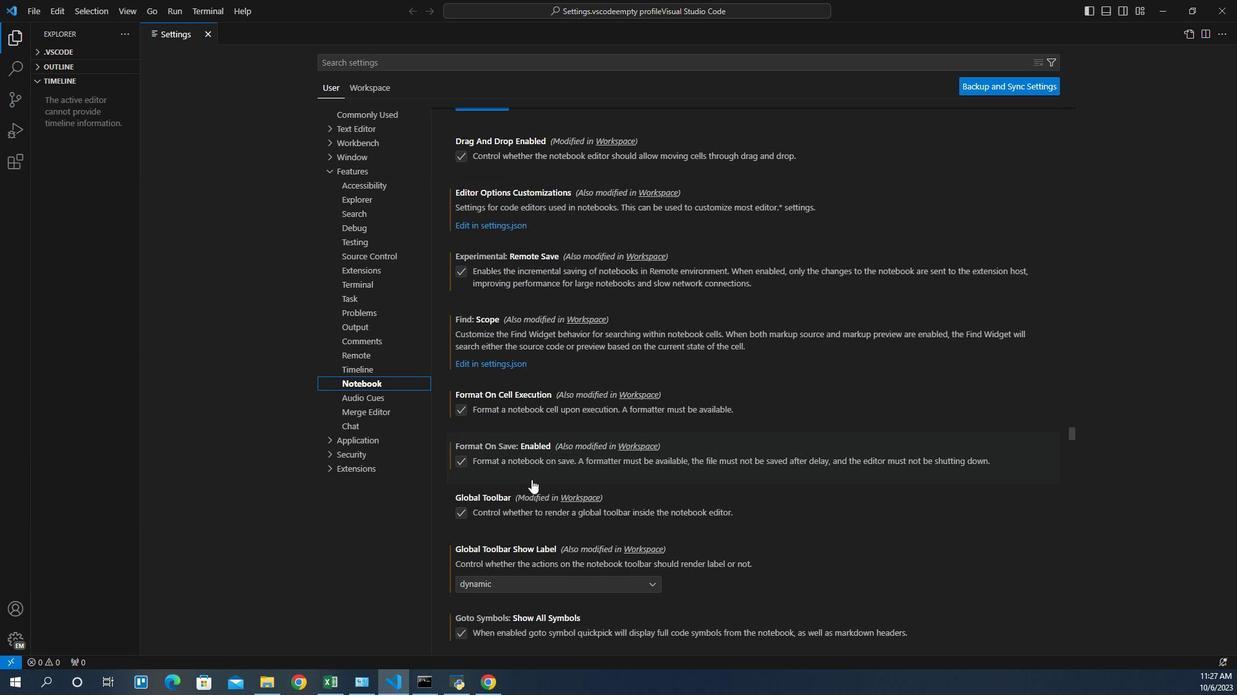 
Action: Mouse scrolled (523, 470) with delta (0, 0)
Screenshot: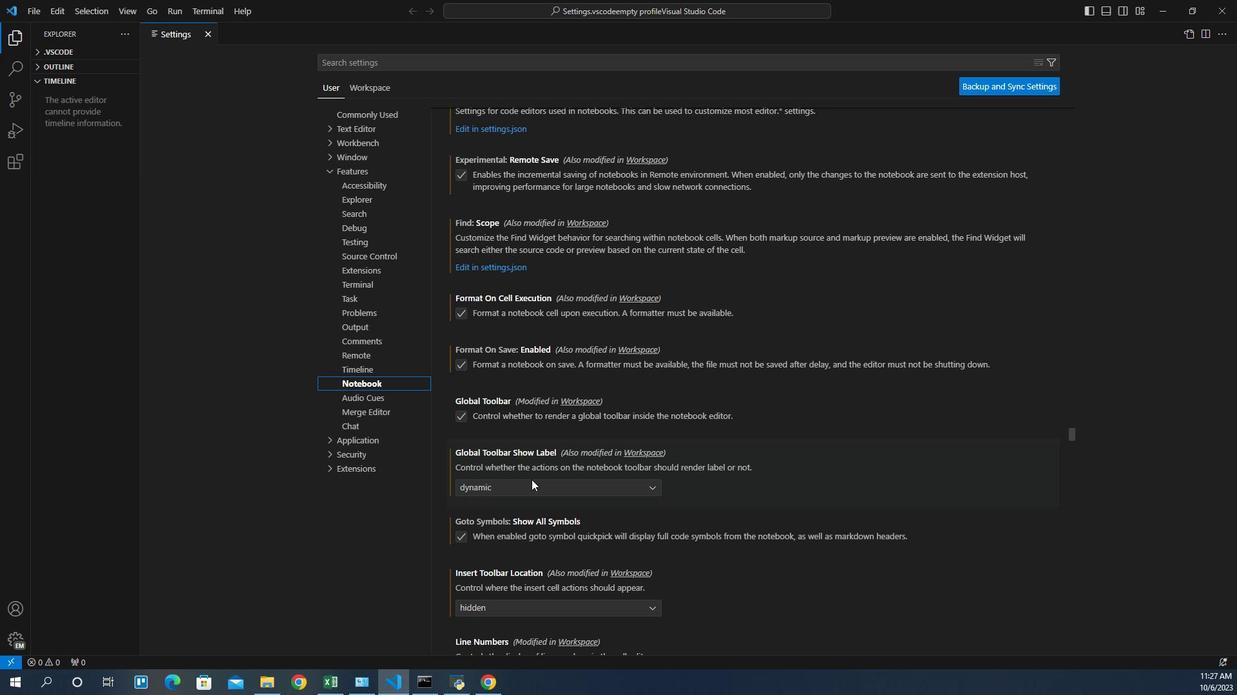 
Action: Mouse scrolled (523, 470) with delta (0, 0)
Screenshot: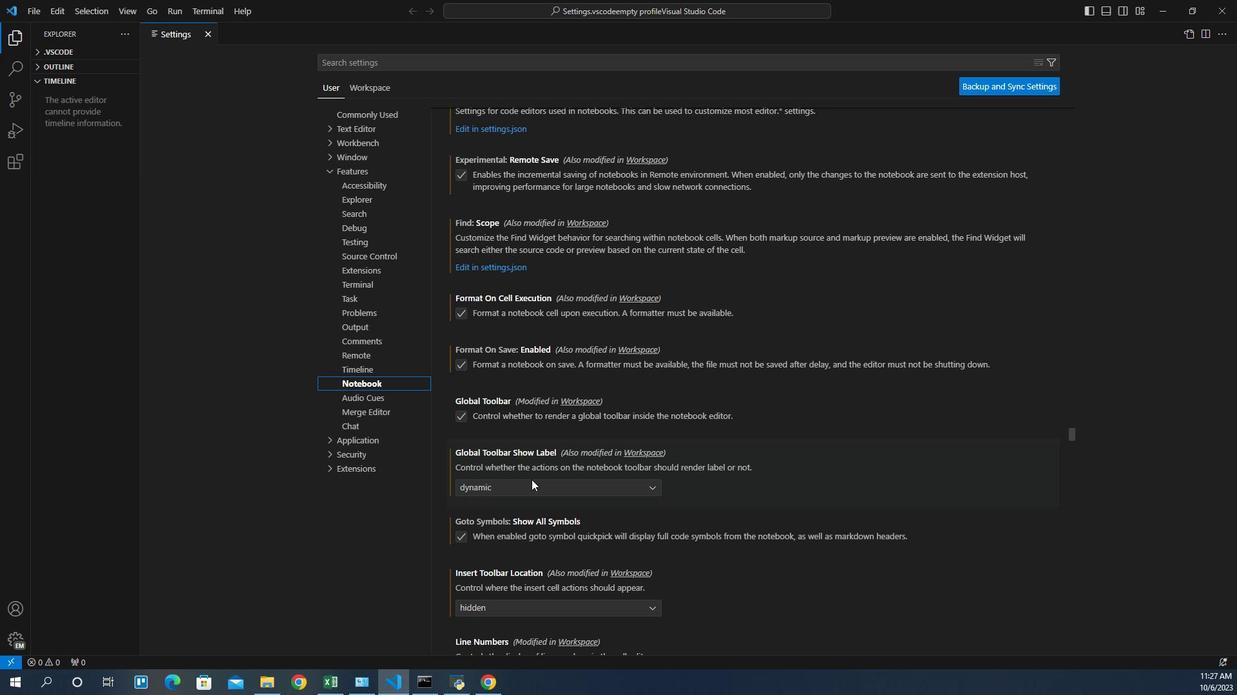 
Action: Mouse scrolled (523, 470) with delta (0, 0)
Screenshot: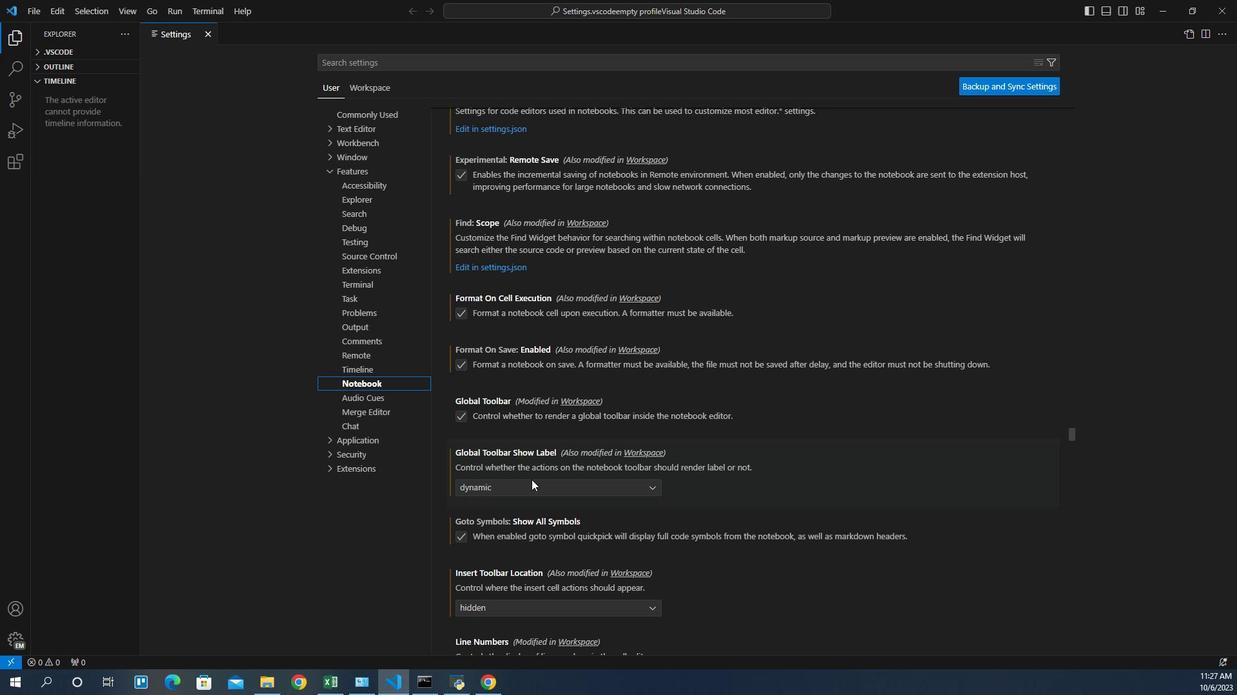 
Action: Mouse scrolled (523, 470) with delta (0, 0)
Screenshot: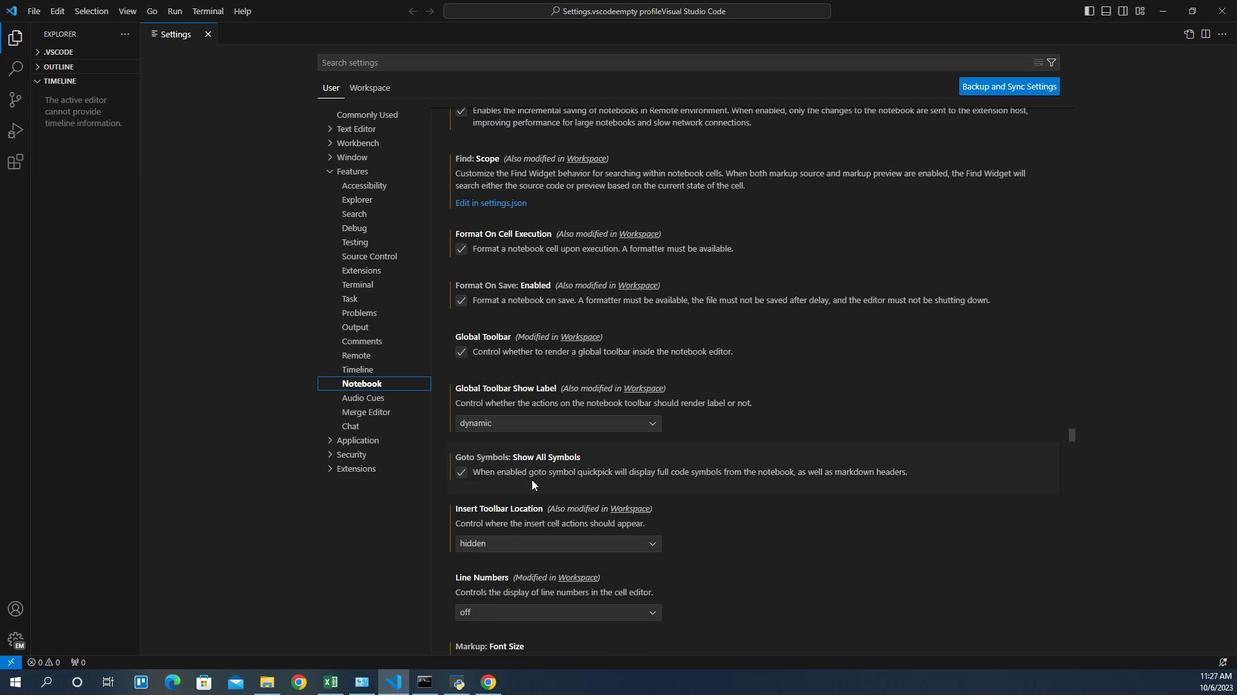 
Action: Mouse scrolled (523, 470) with delta (0, 0)
Screenshot: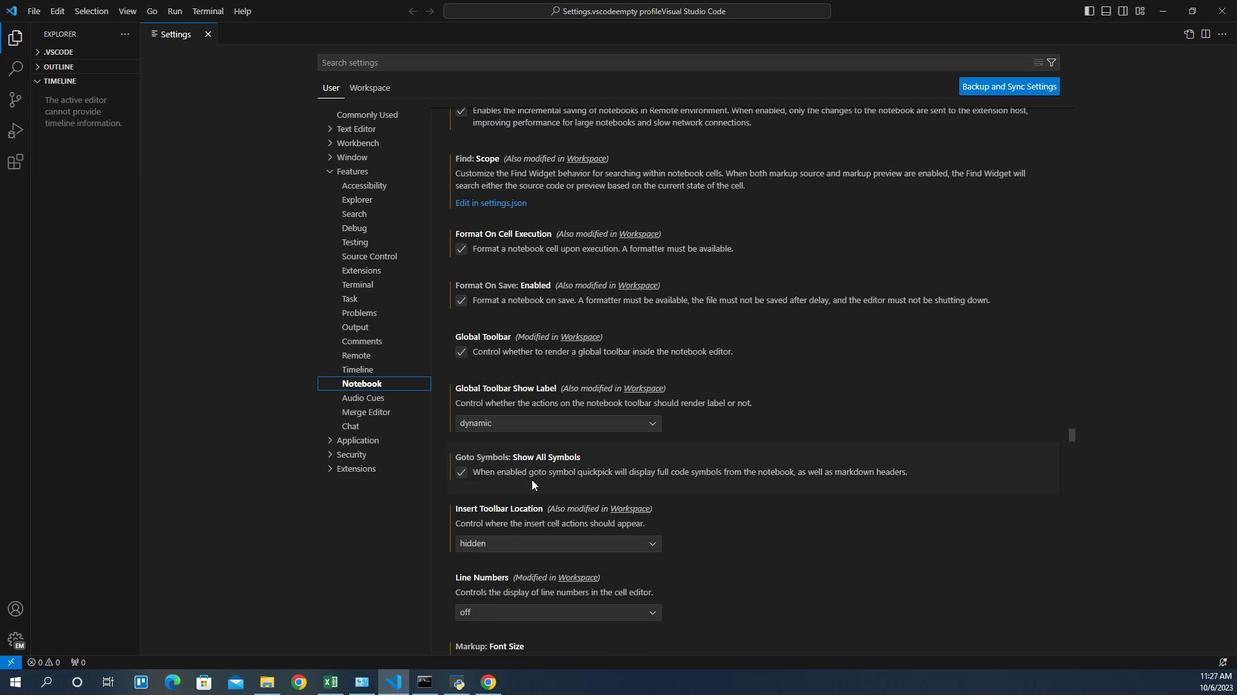 
Action: Mouse scrolled (523, 470) with delta (0, 0)
Screenshot: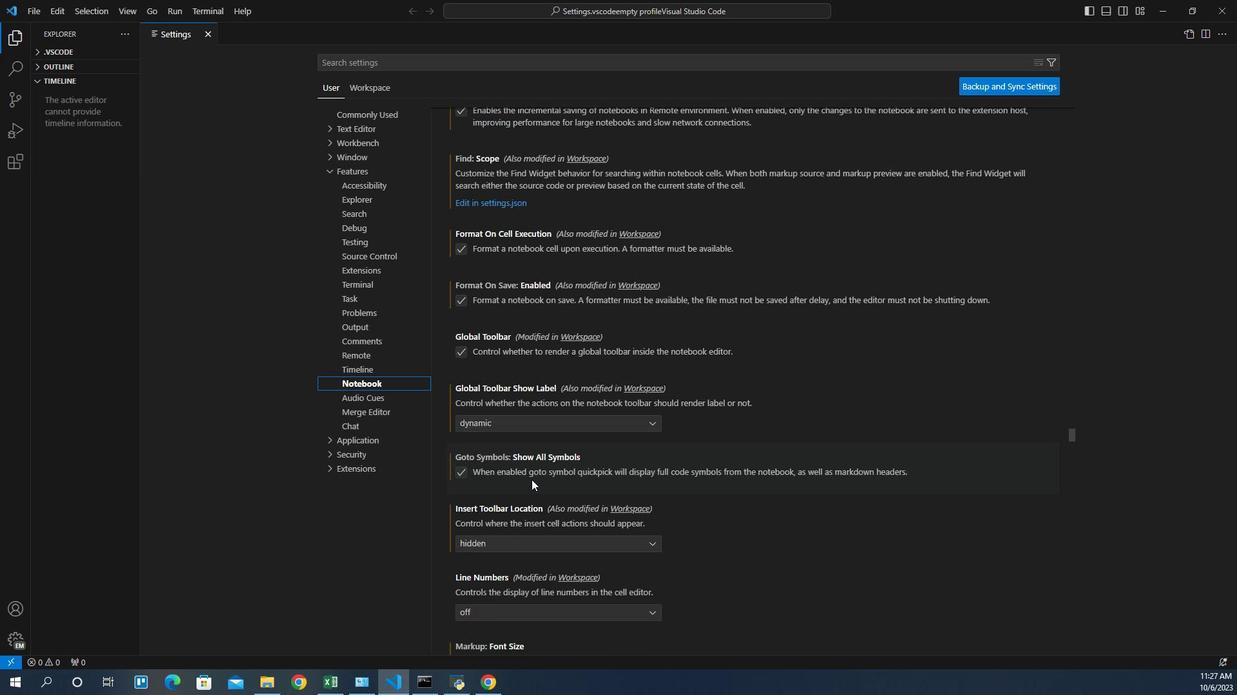 
Action: Mouse scrolled (523, 470) with delta (0, 0)
Screenshot: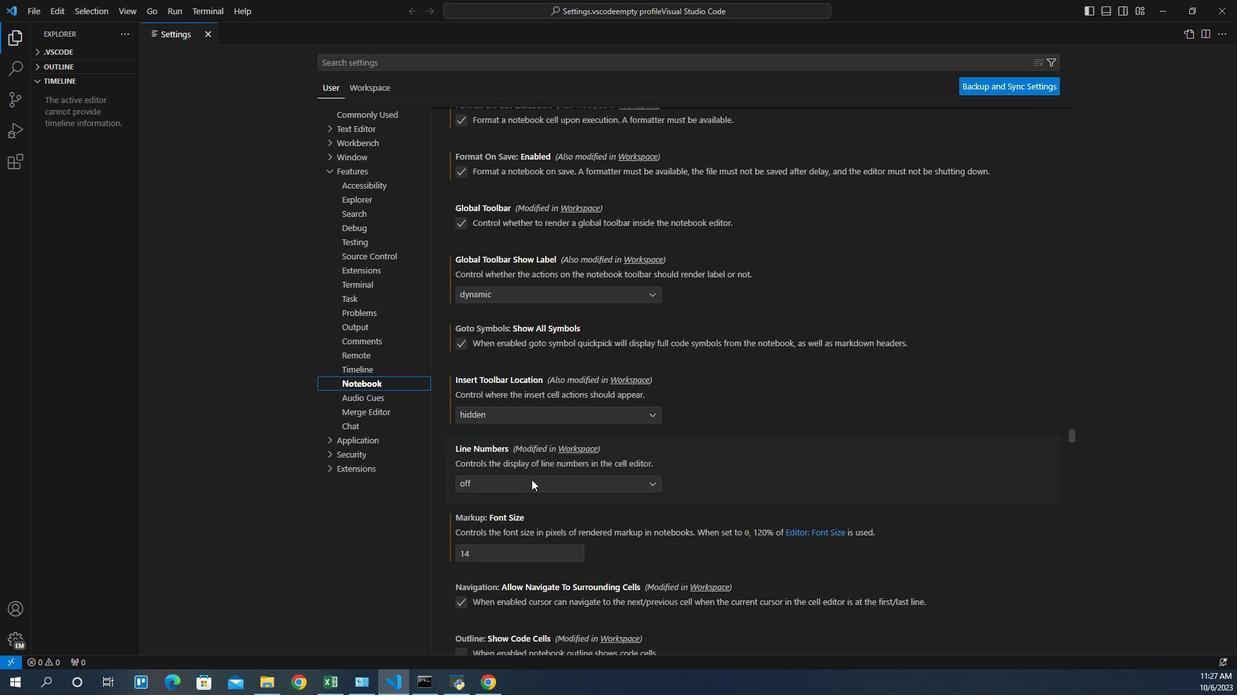
Action: Mouse scrolled (523, 470) with delta (0, 0)
Screenshot: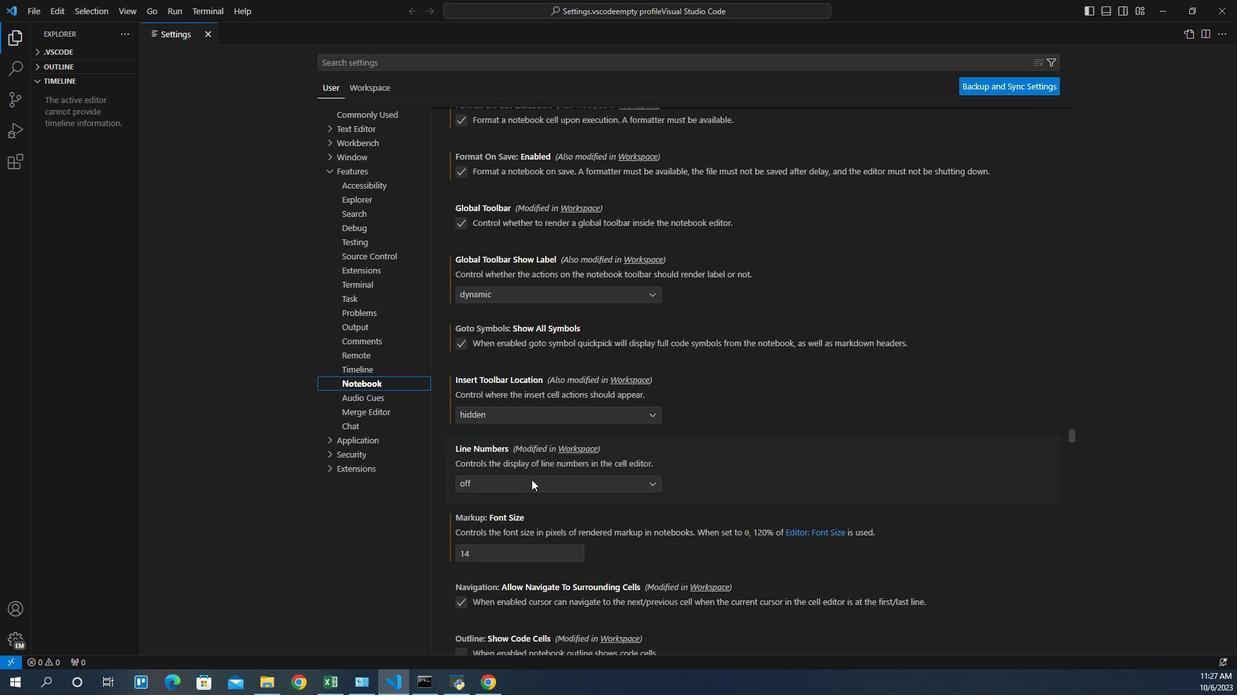 
Action: Mouse scrolled (523, 470) with delta (0, 0)
Screenshot: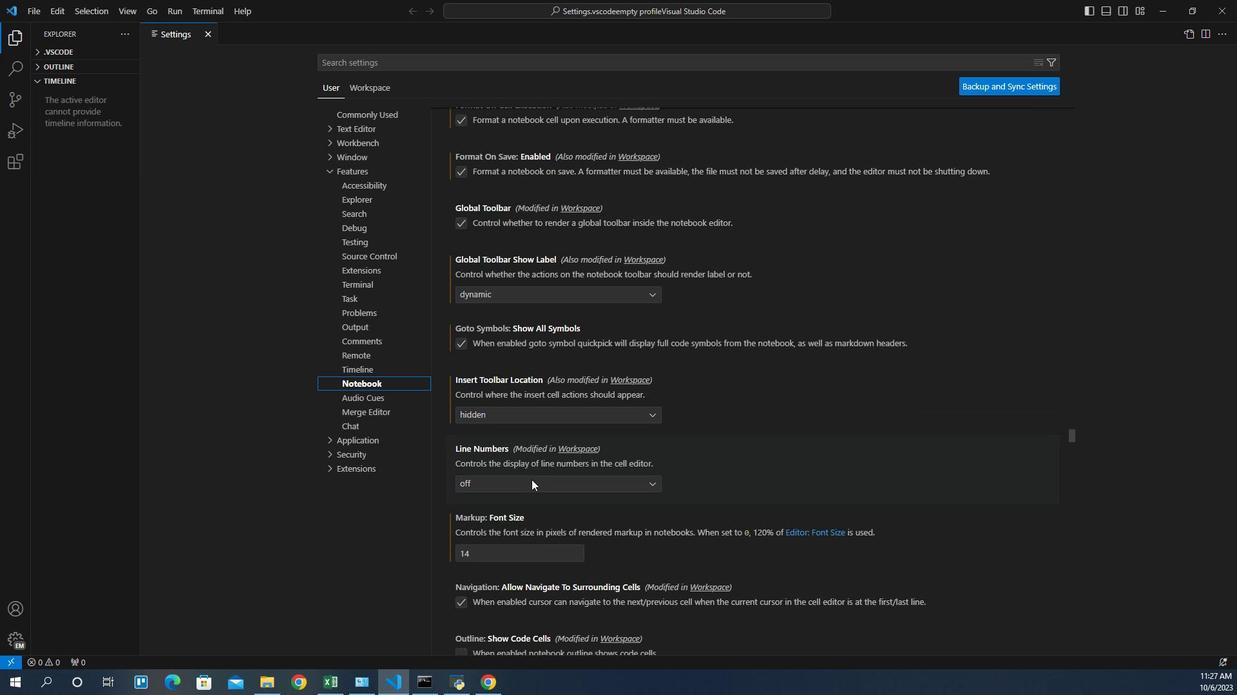 
Action: Mouse scrolled (523, 470) with delta (0, 0)
Screenshot: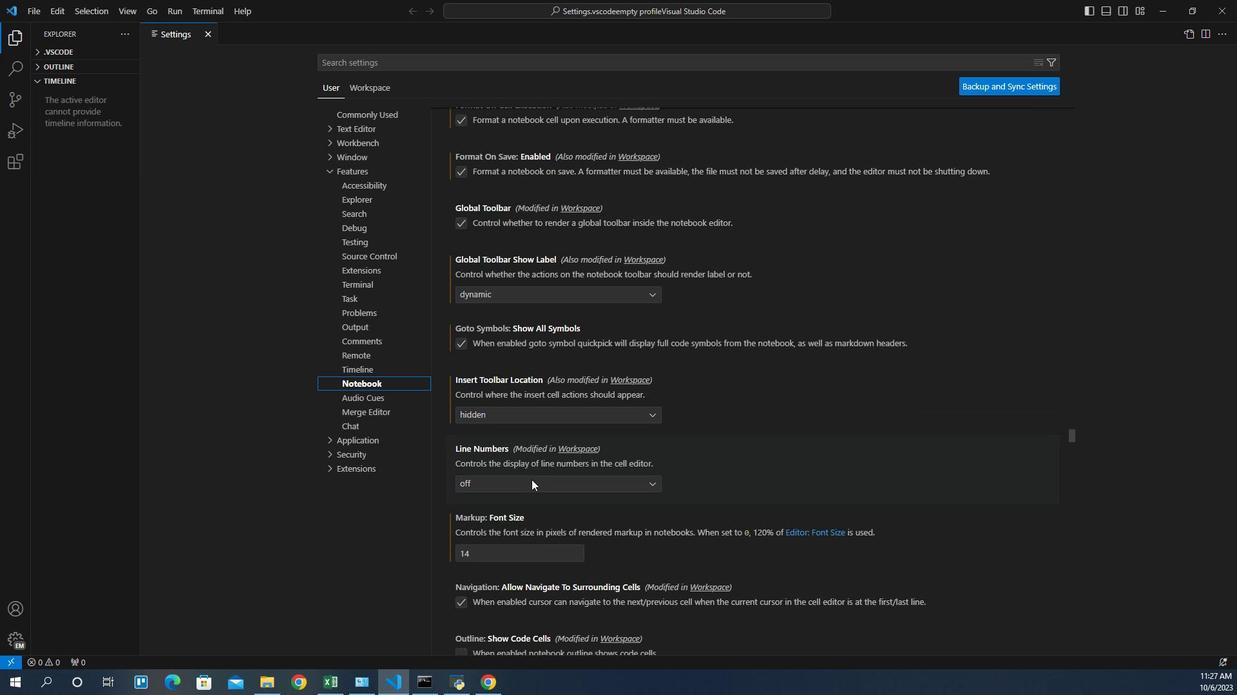 
Action: Mouse scrolled (523, 470) with delta (0, 0)
Screenshot: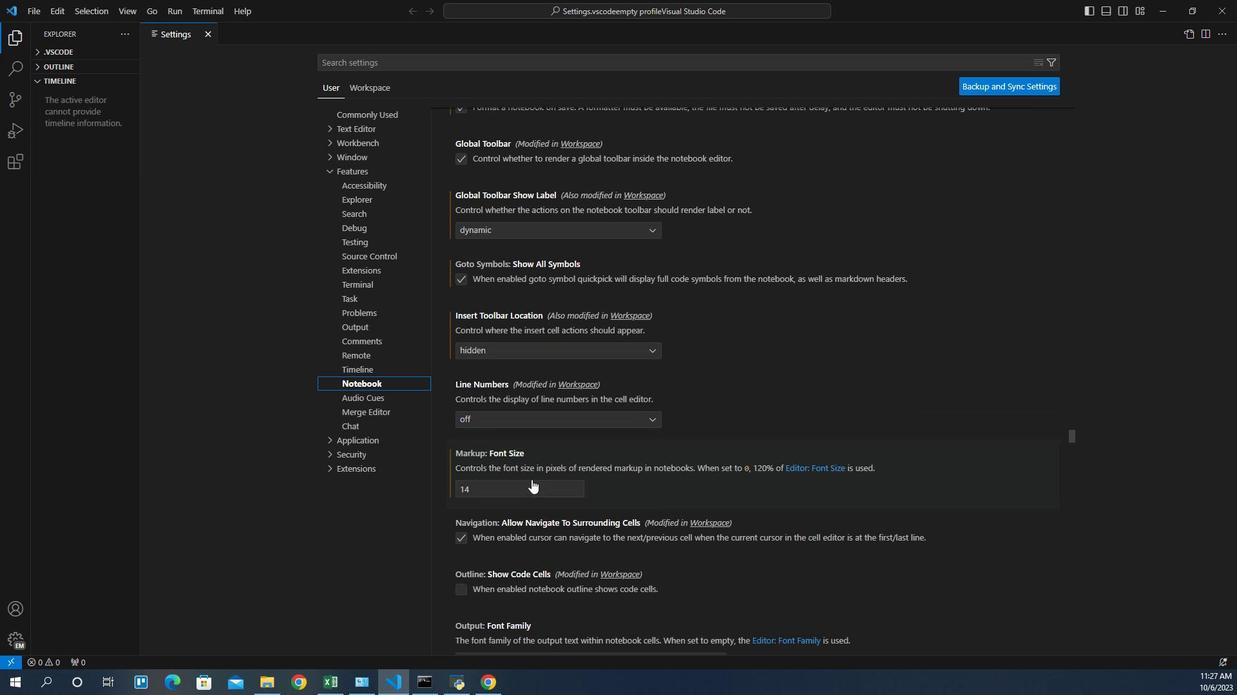 
Action: Mouse scrolled (523, 470) with delta (0, 0)
Screenshot: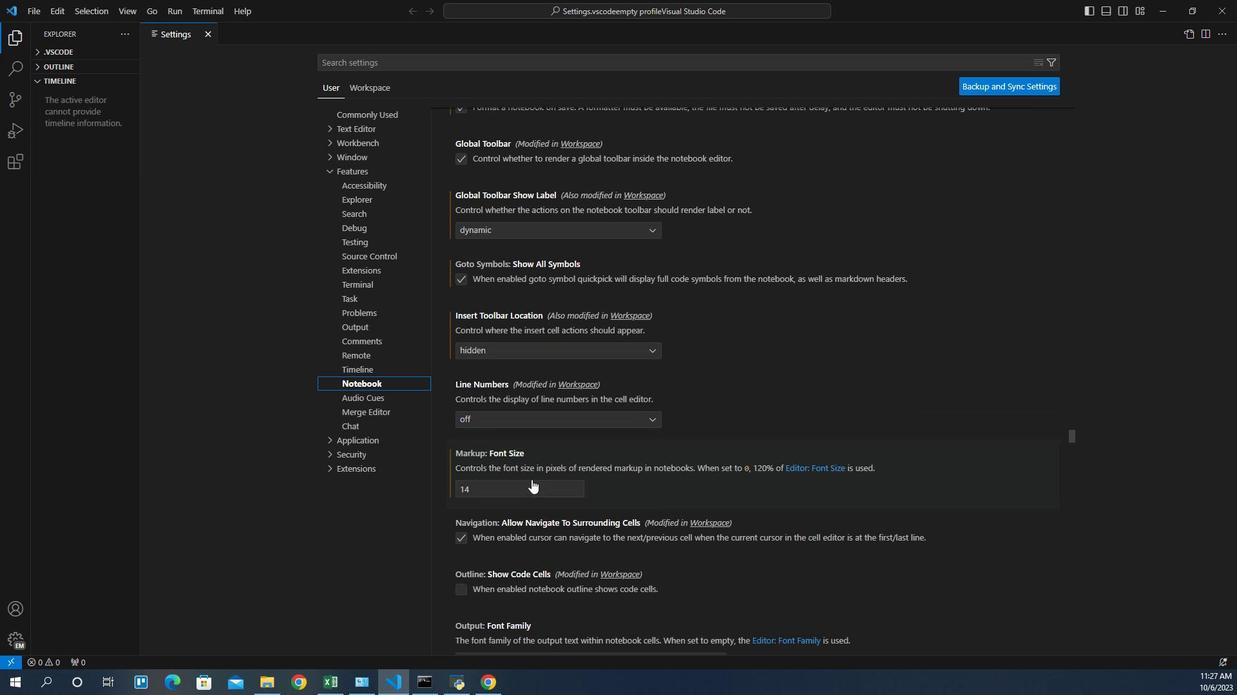 
Action: Mouse scrolled (523, 470) with delta (0, 0)
Screenshot: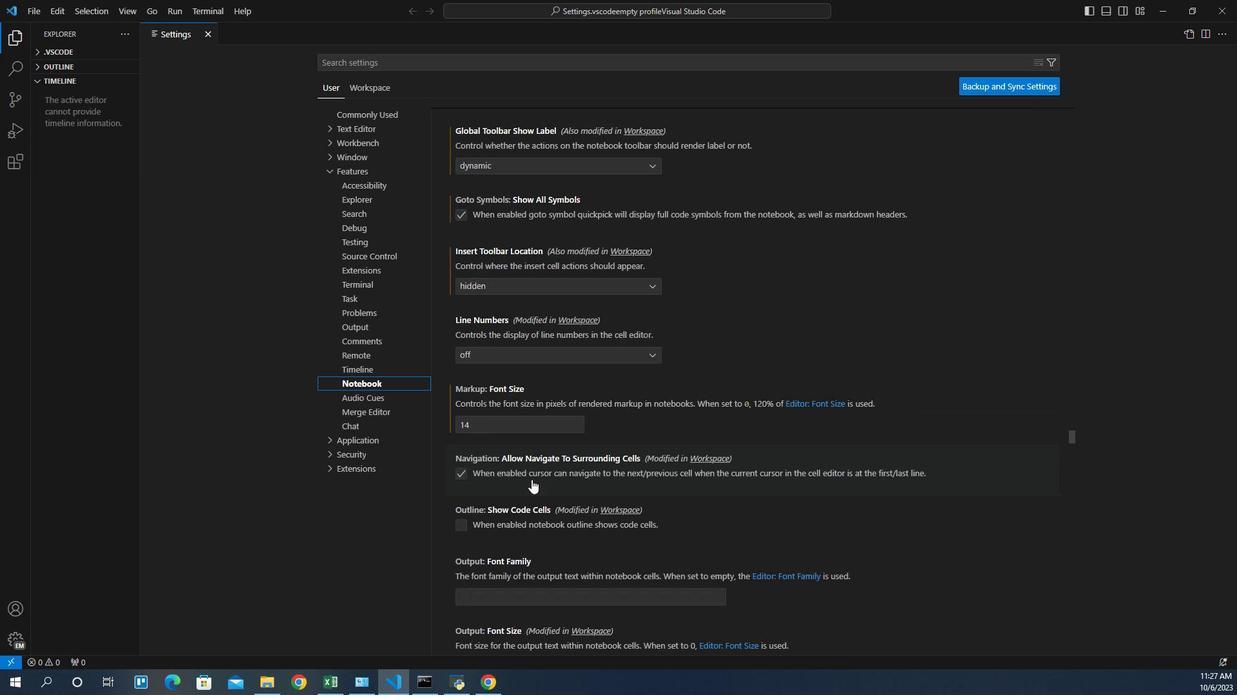 
Action: Mouse scrolled (523, 470) with delta (0, 0)
Screenshot: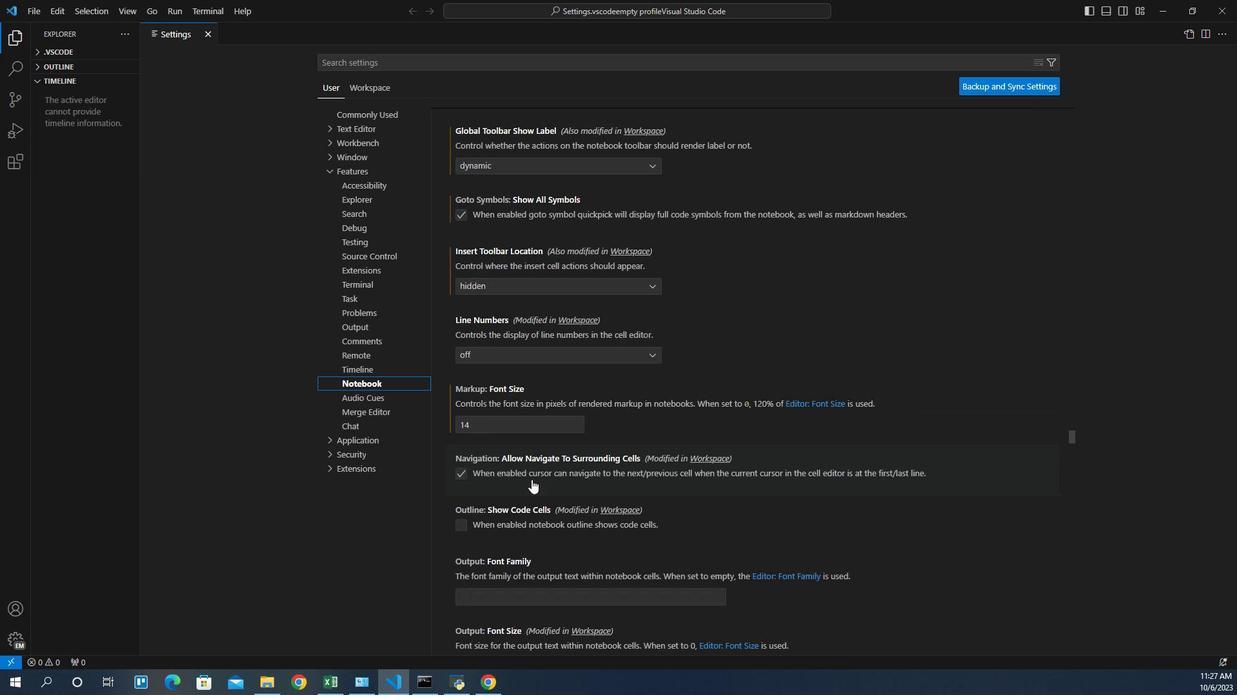 
Action: Mouse scrolled (523, 470) with delta (0, 0)
Screenshot: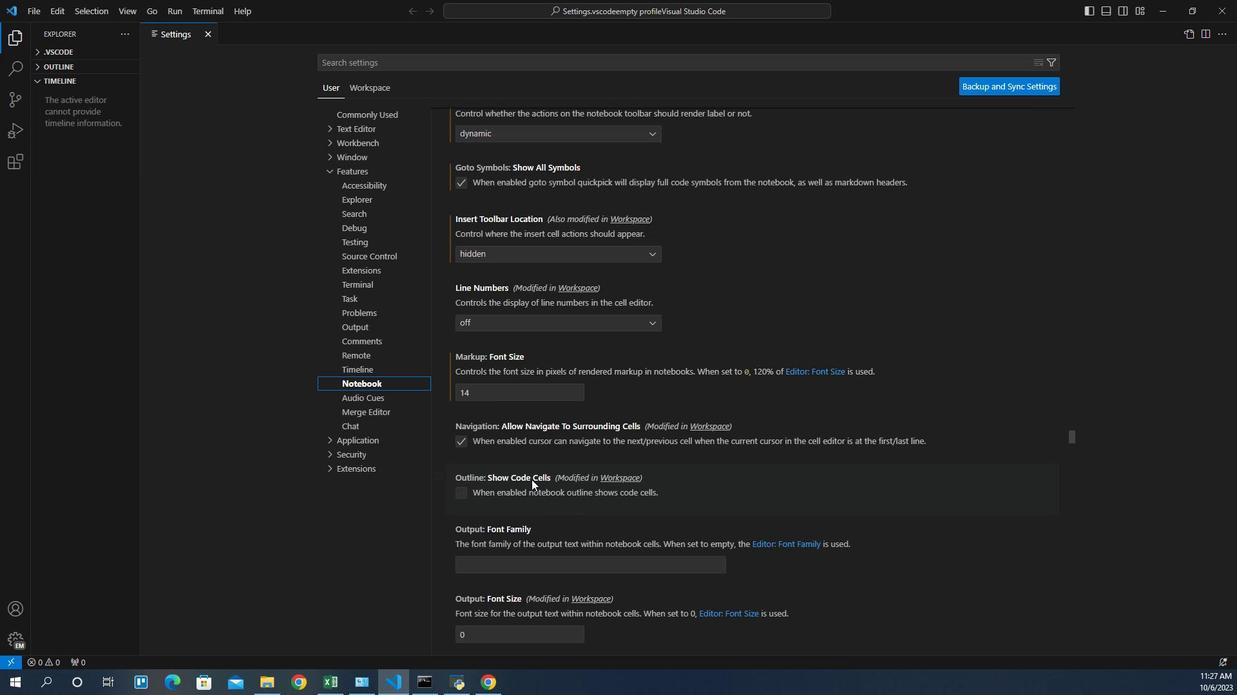 
Action: Mouse scrolled (523, 470) with delta (0, 0)
Screenshot: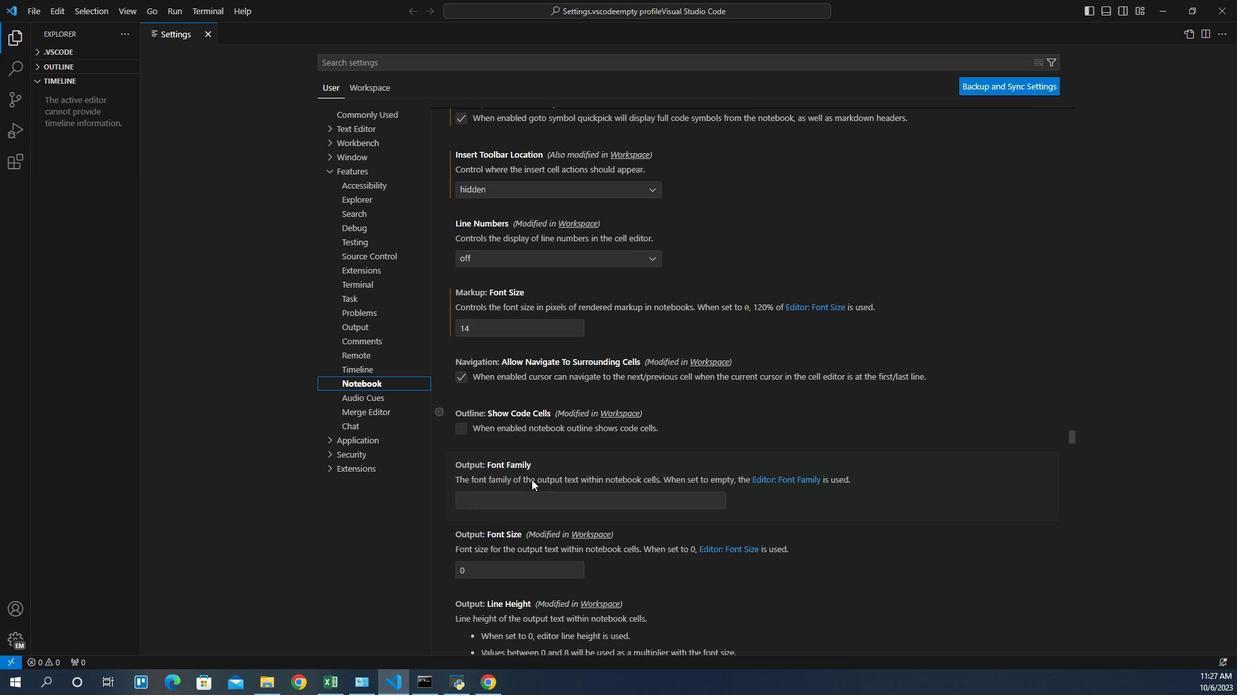 
Action: Mouse scrolled (523, 470) with delta (0, 0)
Screenshot: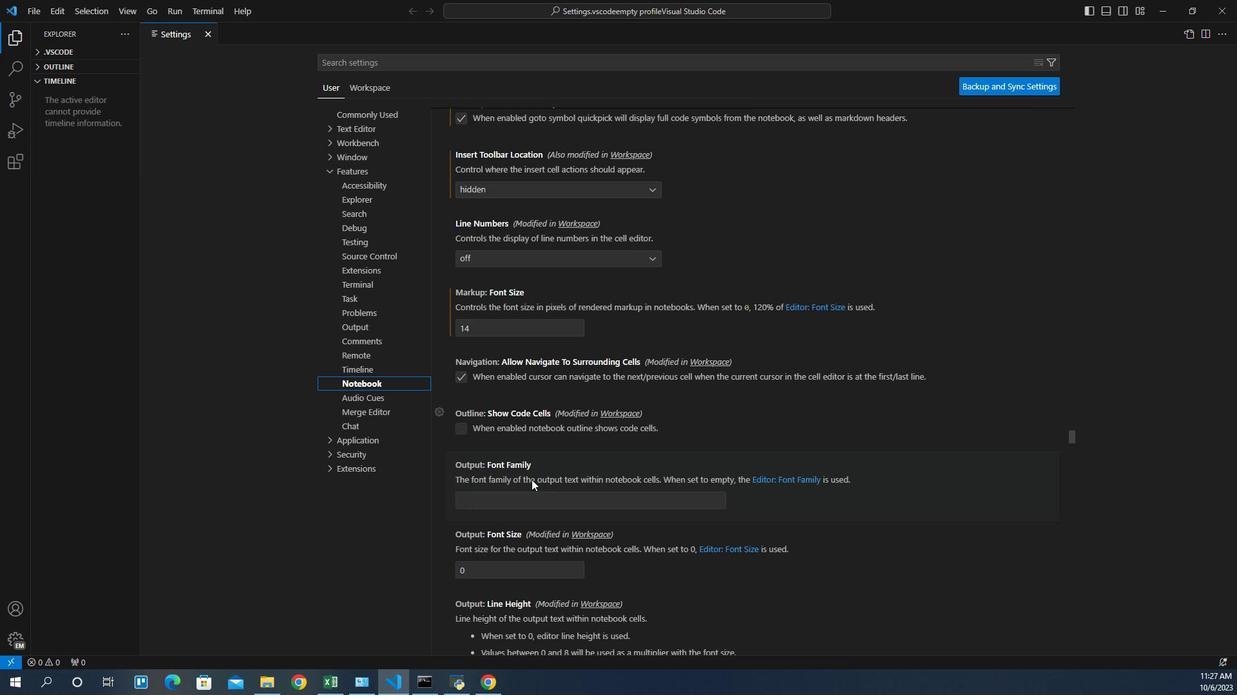 
Action: Mouse scrolled (523, 470) with delta (0, 0)
Screenshot: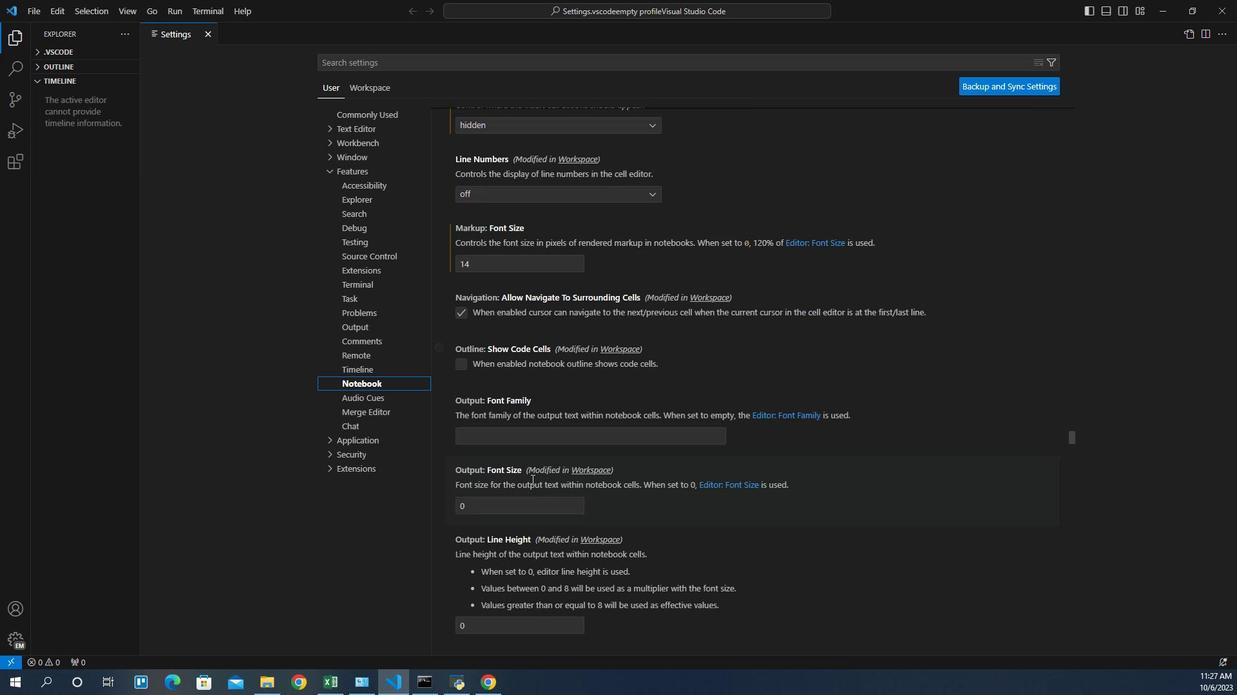 
Action: Mouse scrolled (523, 470) with delta (0, 0)
Screenshot: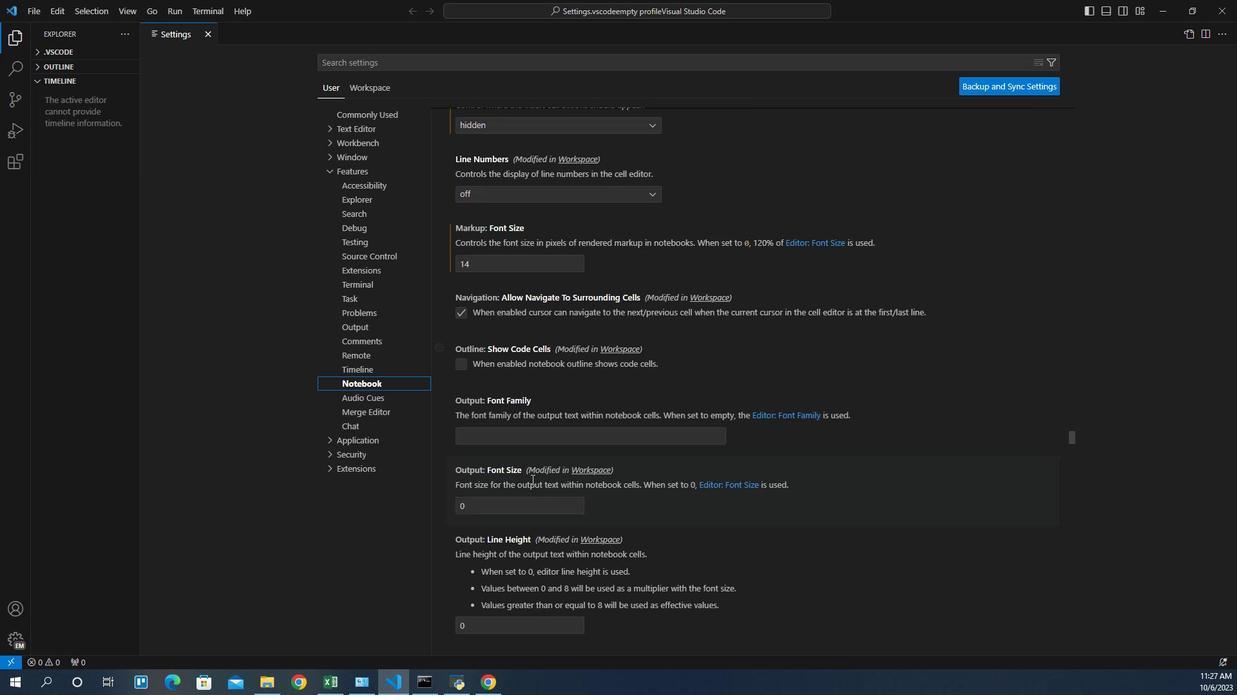 
Action: Mouse scrolled (523, 470) with delta (0, 0)
Screenshot: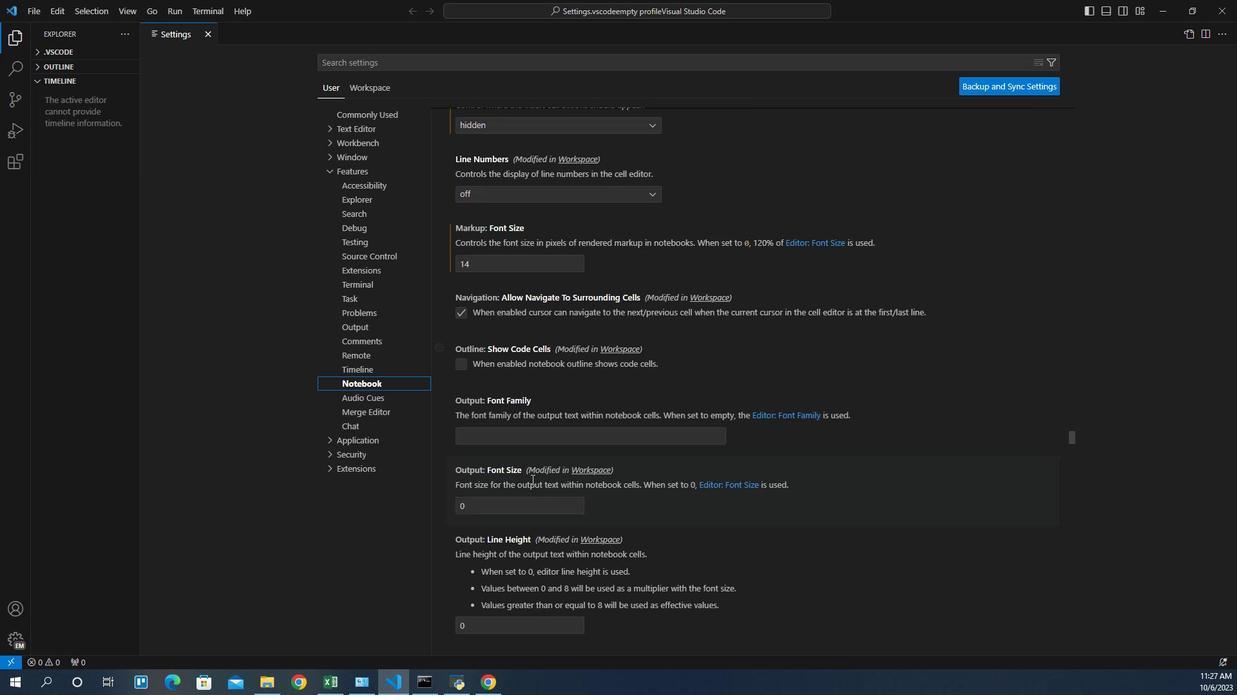 
Action: Mouse moved to (454, 341)
Screenshot: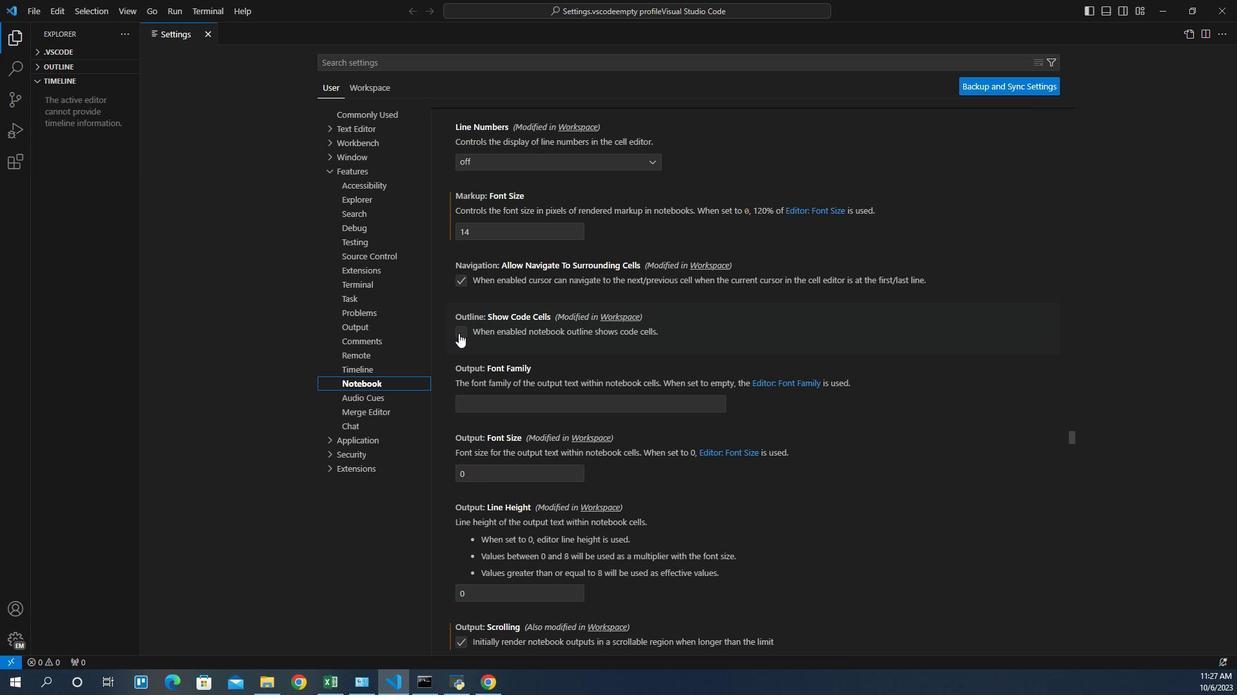 
Action: Mouse pressed left at (454, 341)
Screenshot: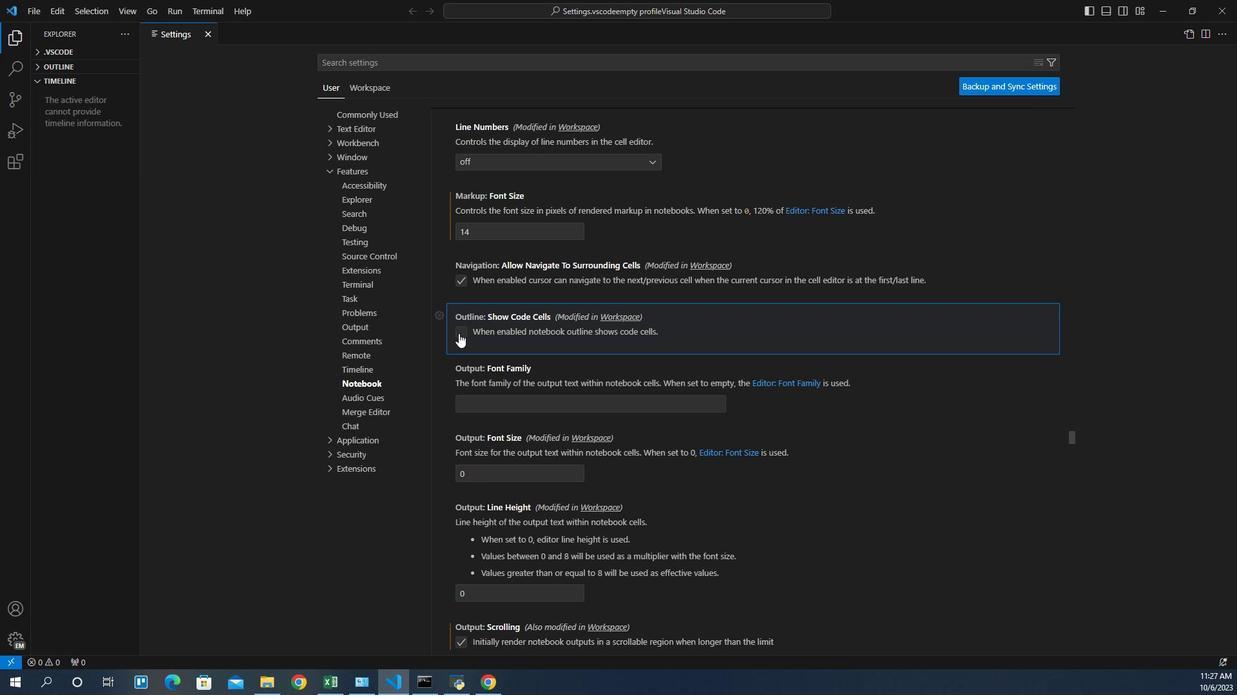 
Action: Mouse moved to (481, 347)
Screenshot: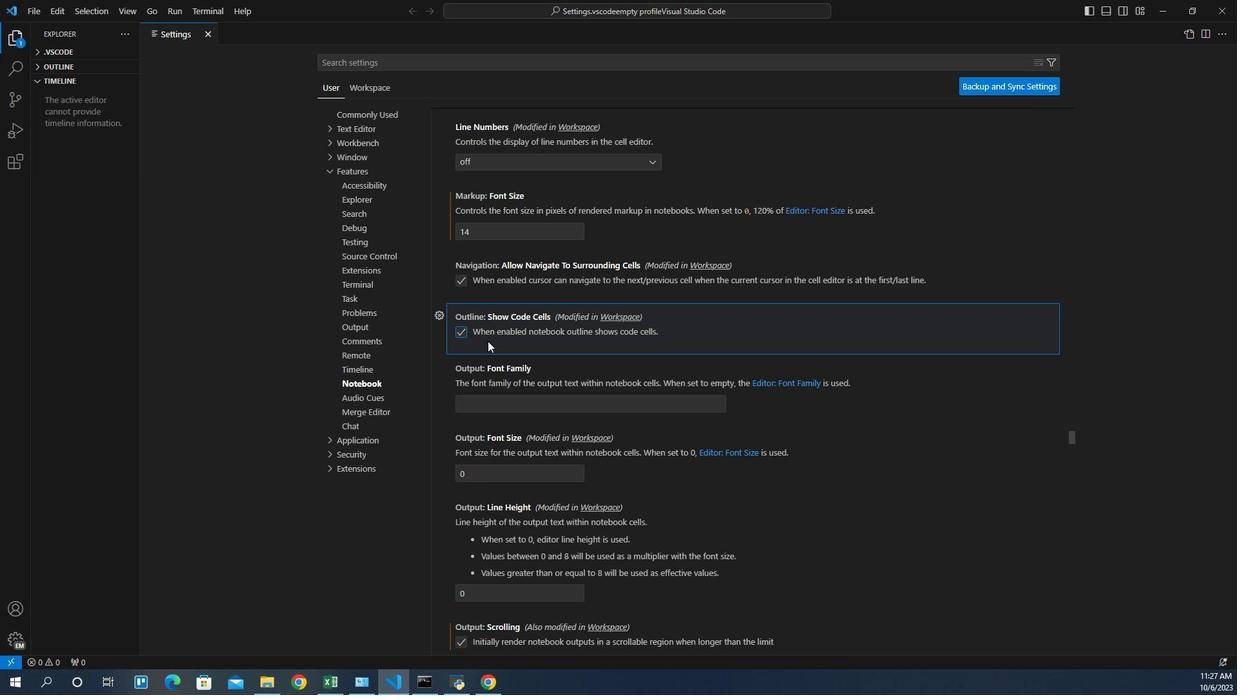 
